 Task: For heading Use Nunito.  font size for heading26,  'Change the font style of data to'Nunito and font size to 18,  Change the alignment of both headline & data to Align right In the sheet   Triumph Sales   book
Action: Mouse moved to (364, 144)
Screenshot: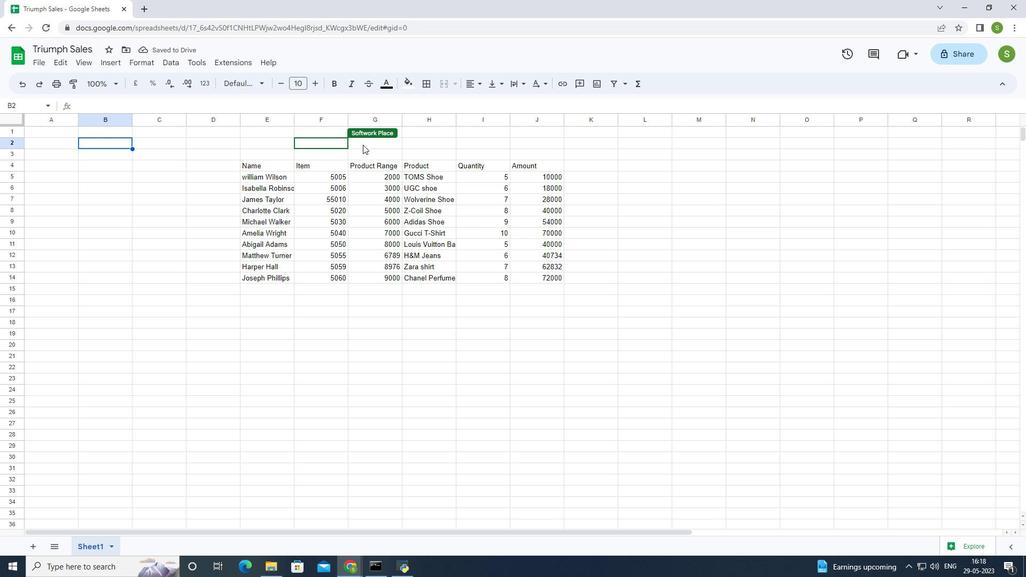 
Action: Mouse pressed left at (364, 144)
Screenshot: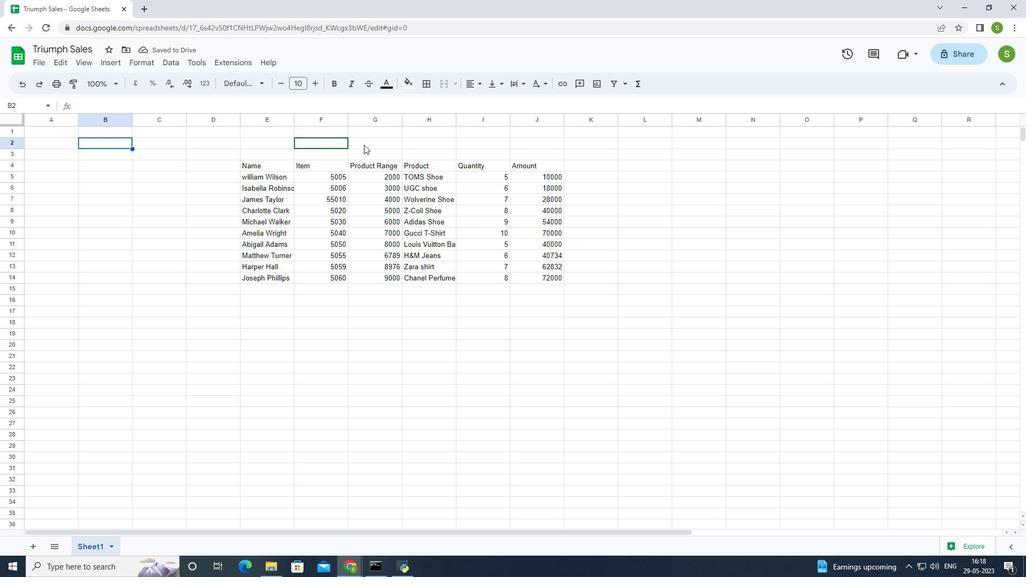 
Action: Mouse moved to (402, 154)
Screenshot: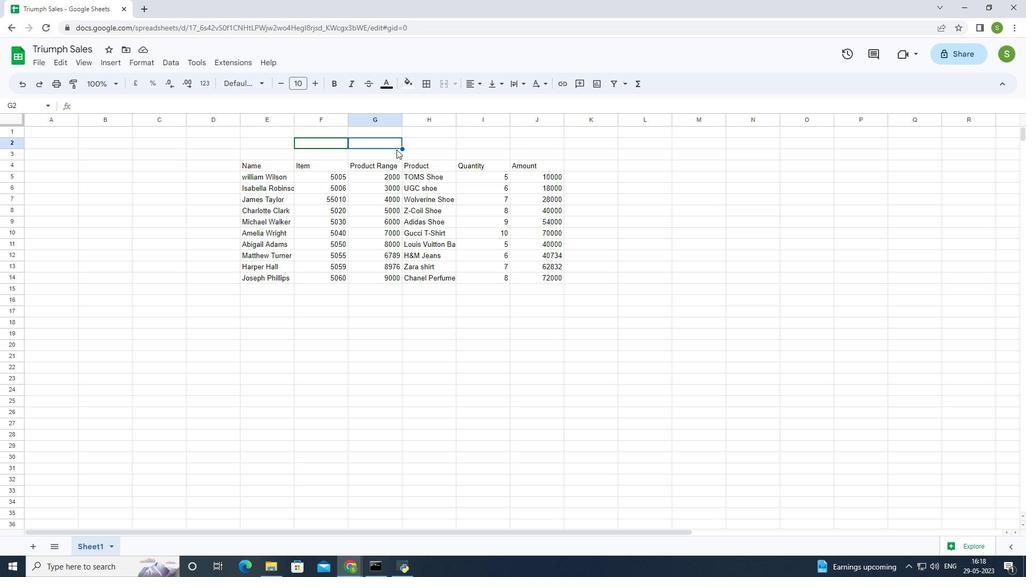 
Action: Key pressed ctrl+V
Screenshot: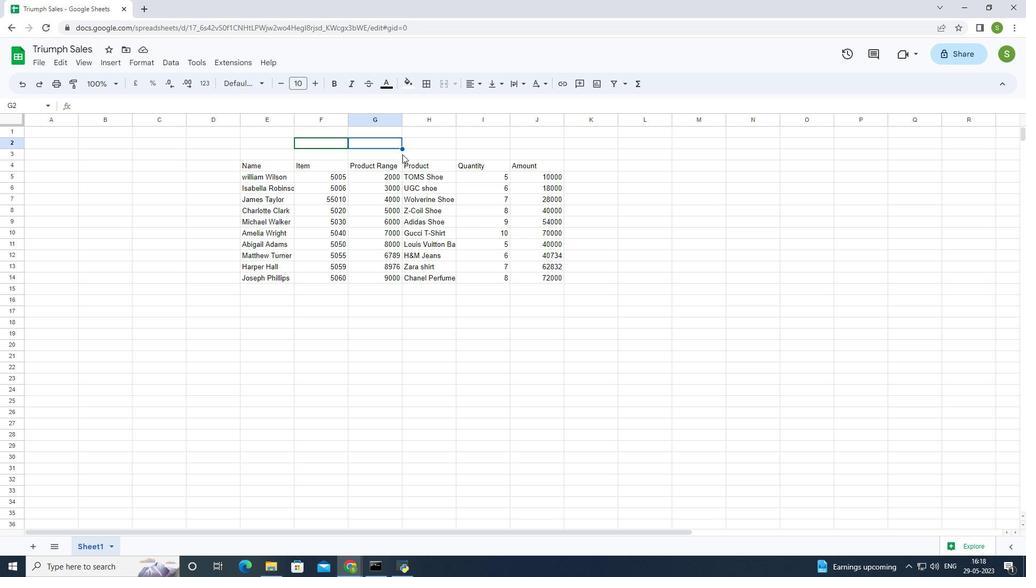 
Action: Mouse moved to (350, 143)
Screenshot: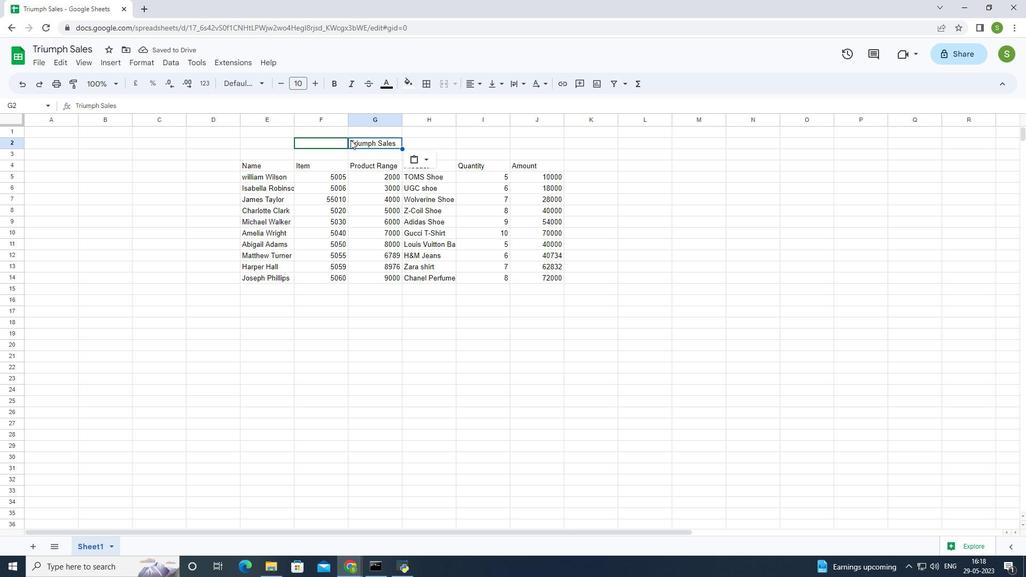 
Action: Mouse pressed left at (350, 143)
Screenshot: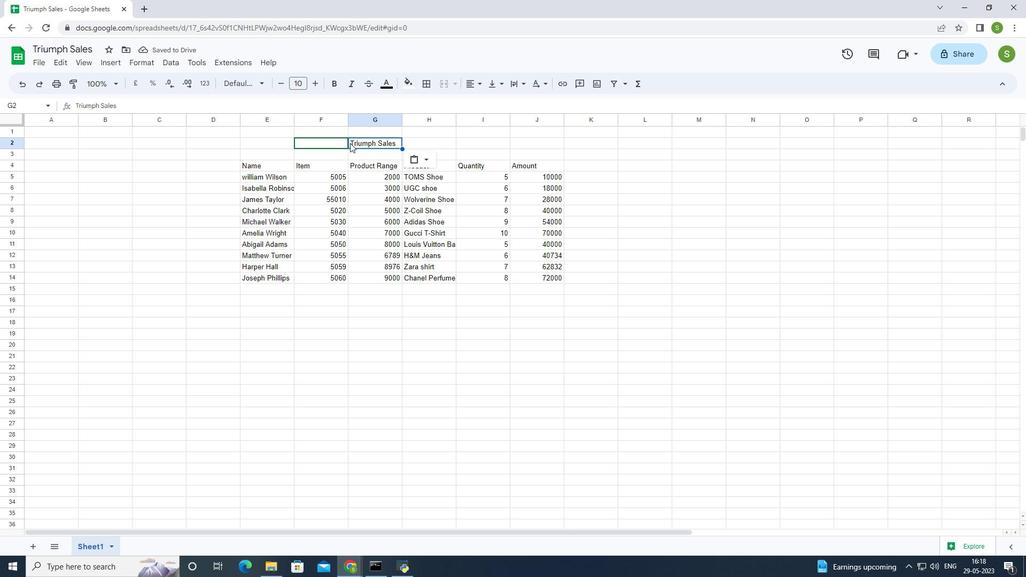 
Action: Mouse moved to (350, 139)
Screenshot: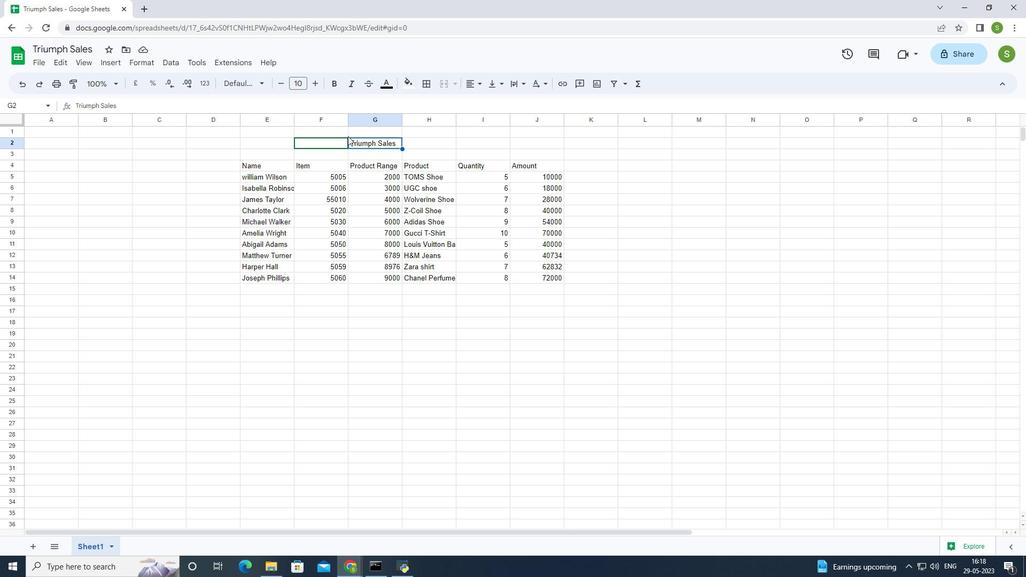 
Action: Mouse pressed left at (350, 139)
Screenshot: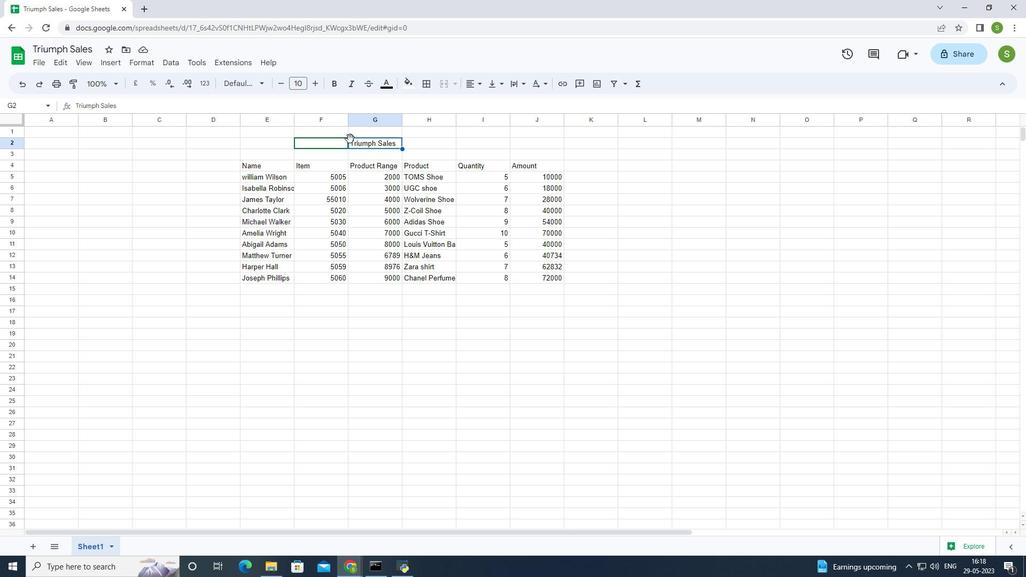 
Action: Mouse moved to (353, 141)
Screenshot: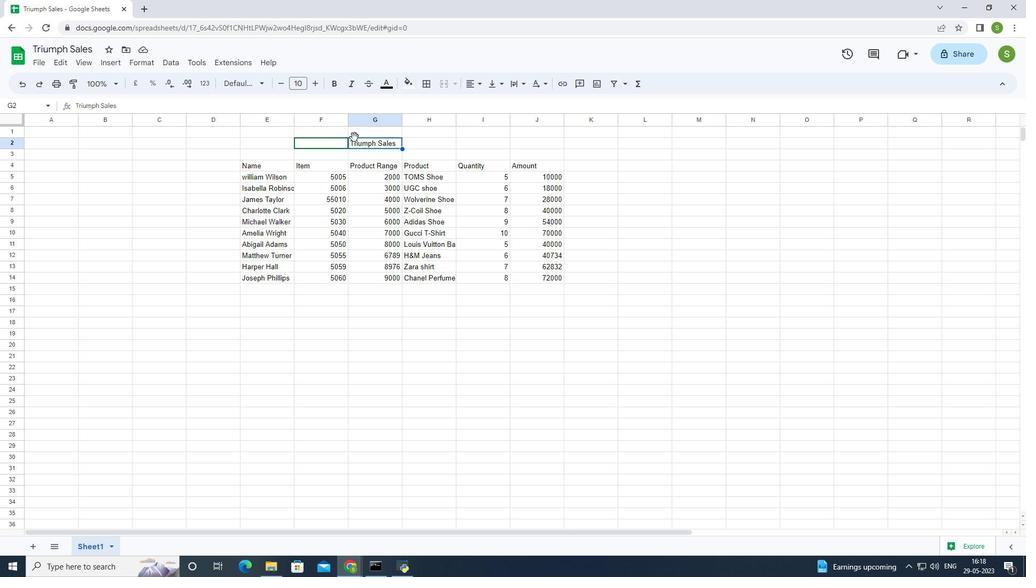 
Action: Mouse pressed left at (353, 141)
Screenshot: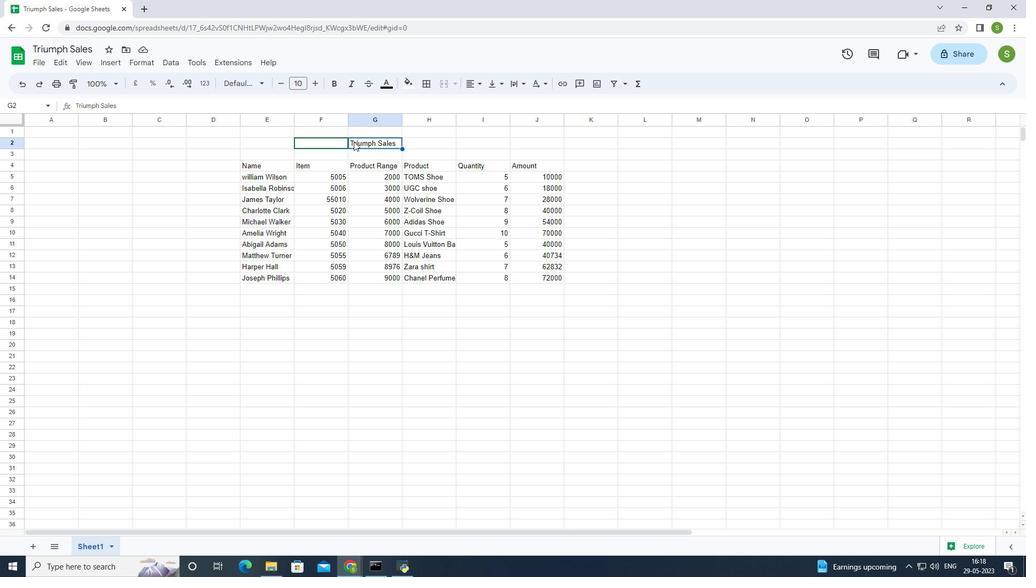 
Action: Mouse moved to (311, 84)
Screenshot: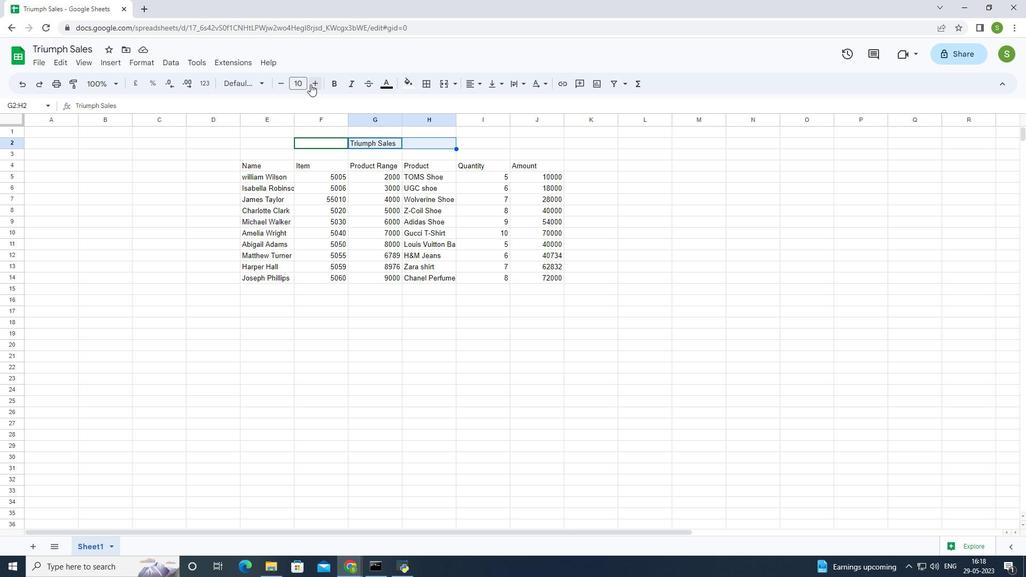 
Action: Mouse pressed left at (311, 84)
Screenshot: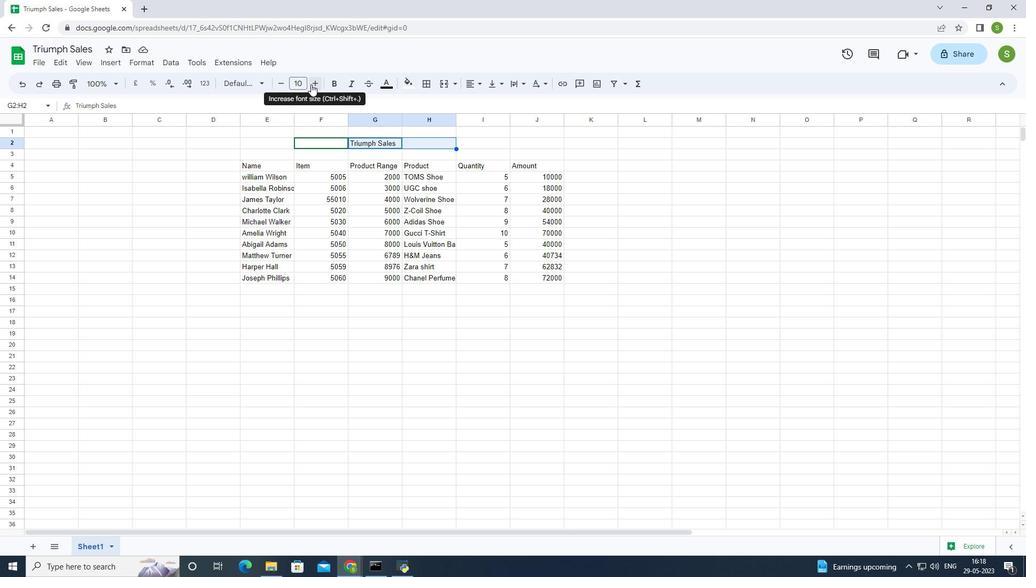 
Action: Mouse pressed left at (311, 84)
Screenshot: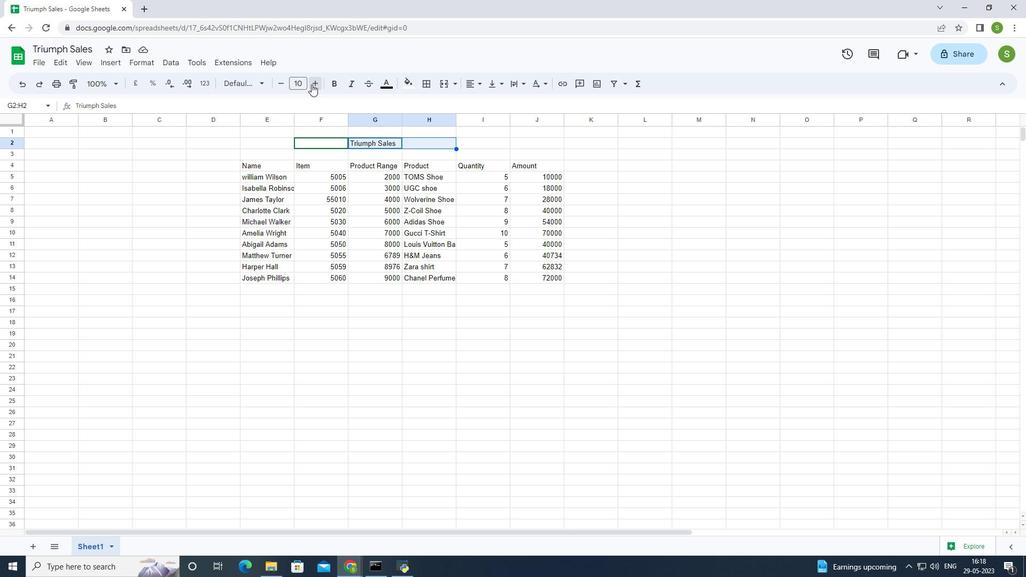 
Action: Mouse pressed left at (311, 84)
Screenshot: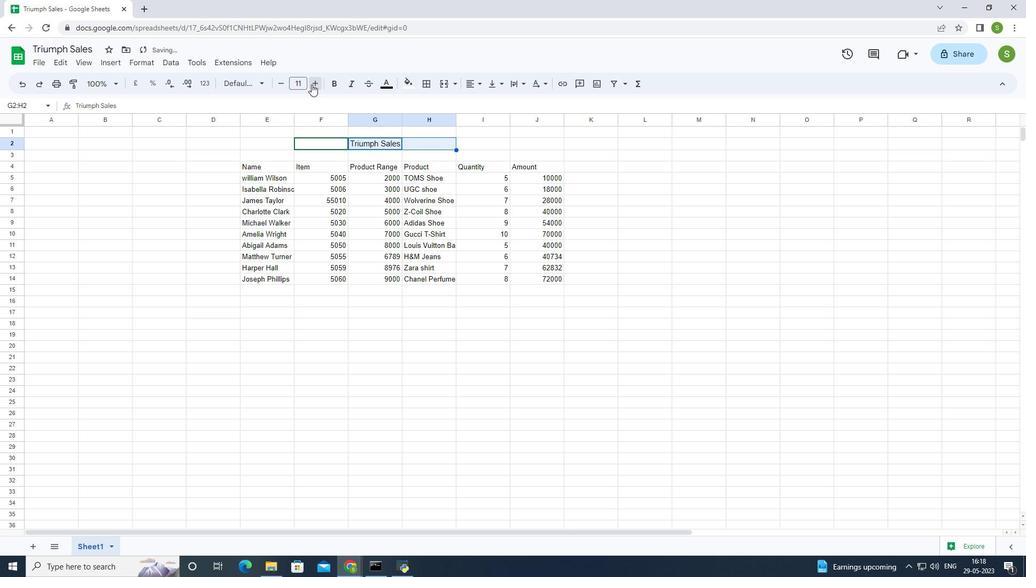 
Action: Mouse pressed left at (311, 84)
Screenshot: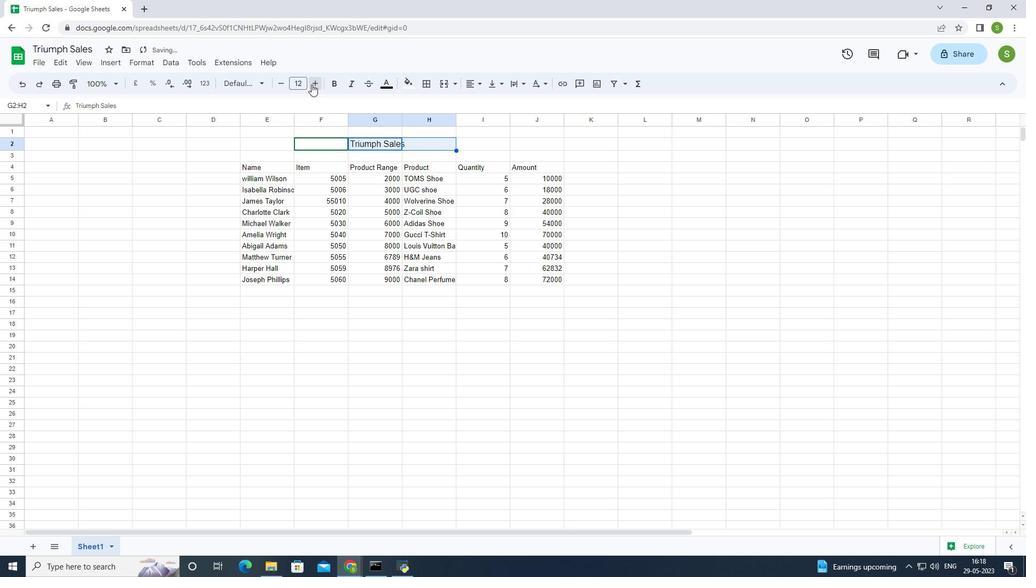 
Action: Mouse pressed left at (311, 84)
Screenshot: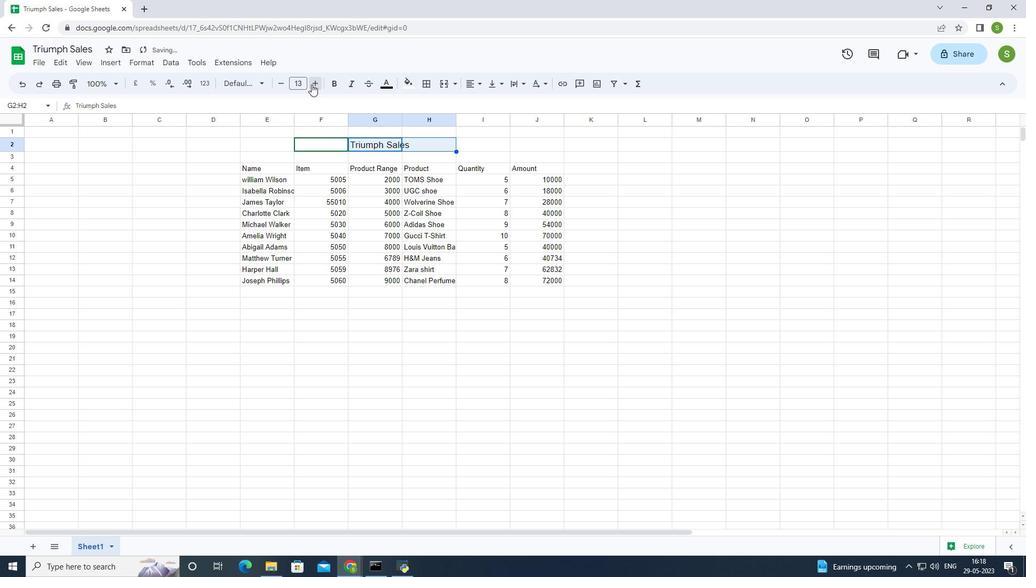 
Action: Mouse pressed left at (311, 84)
Screenshot: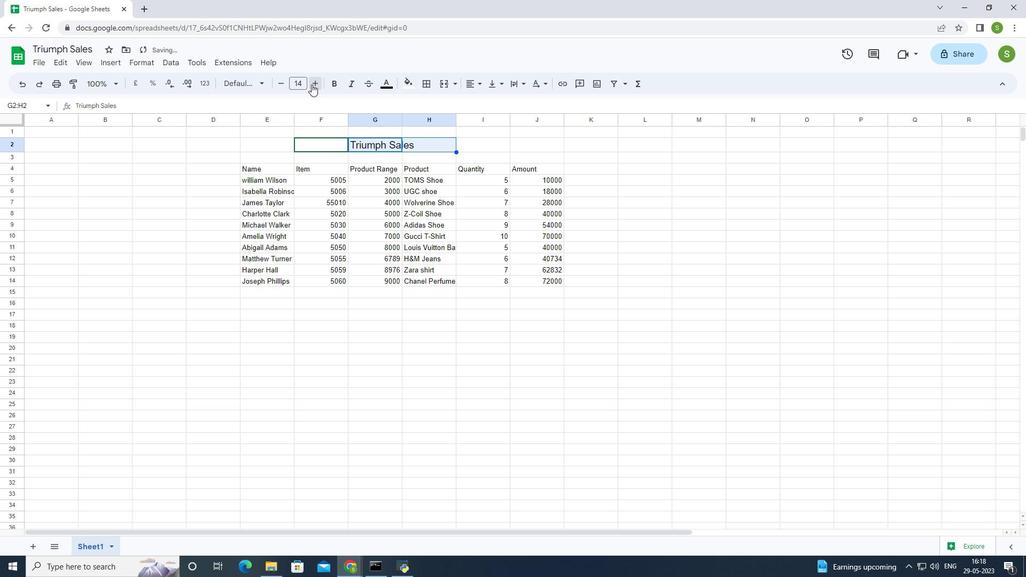 
Action: Mouse pressed left at (311, 84)
Screenshot: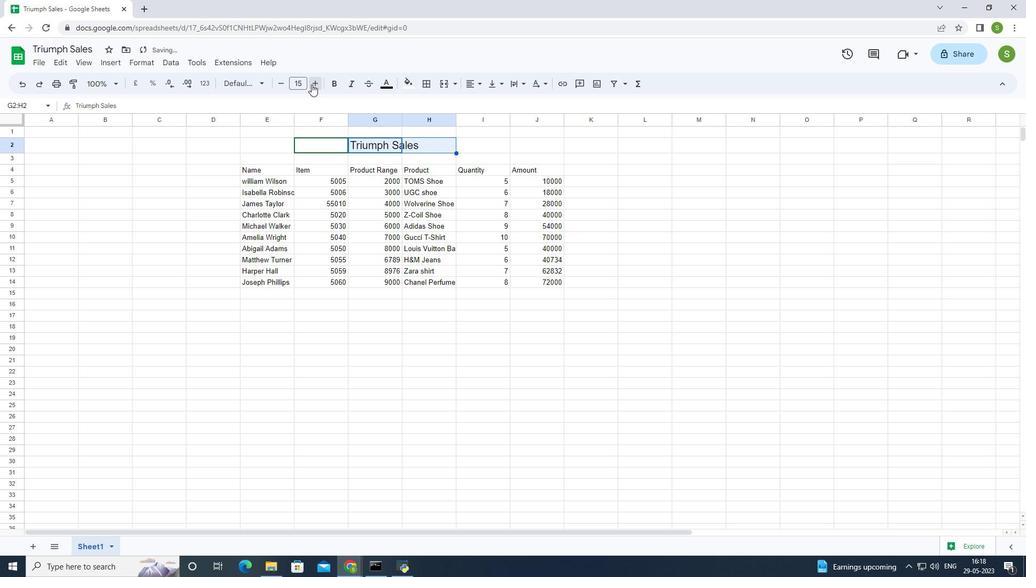 
Action: Mouse pressed left at (311, 84)
Screenshot: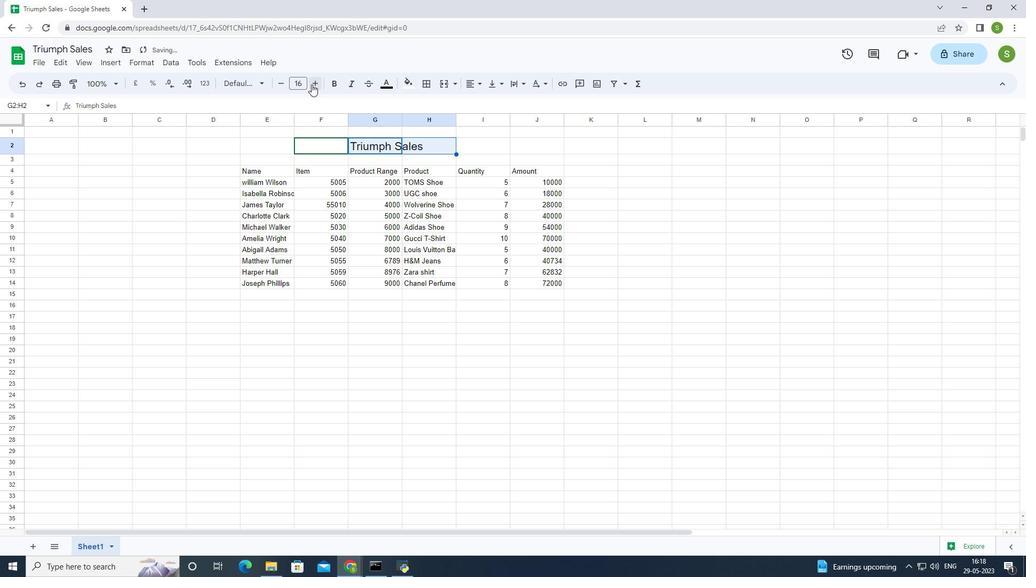
Action: Mouse pressed left at (311, 84)
Screenshot: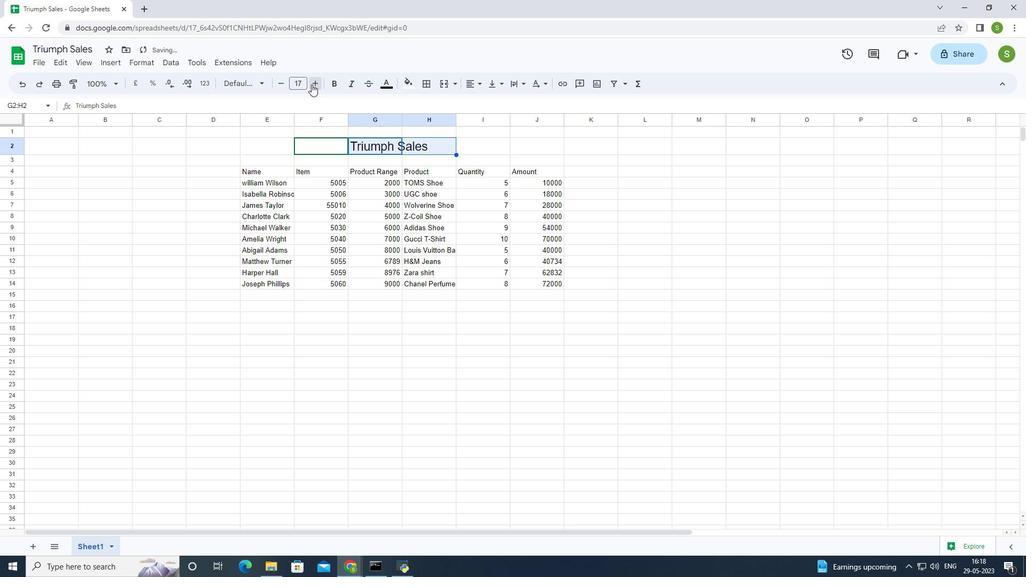 
Action: Mouse pressed left at (311, 84)
Screenshot: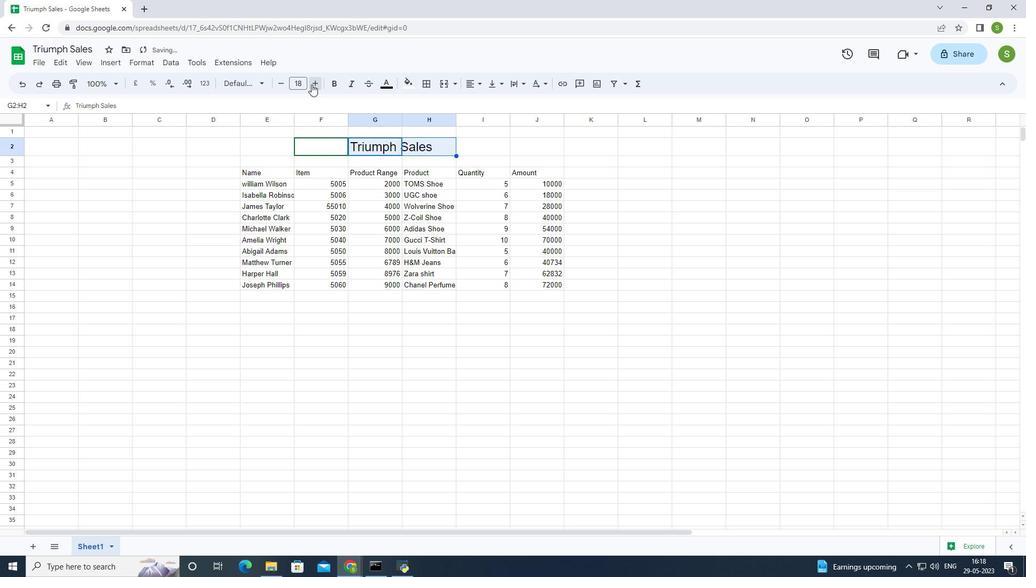 
Action: Mouse pressed left at (311, 84)
Screenshot: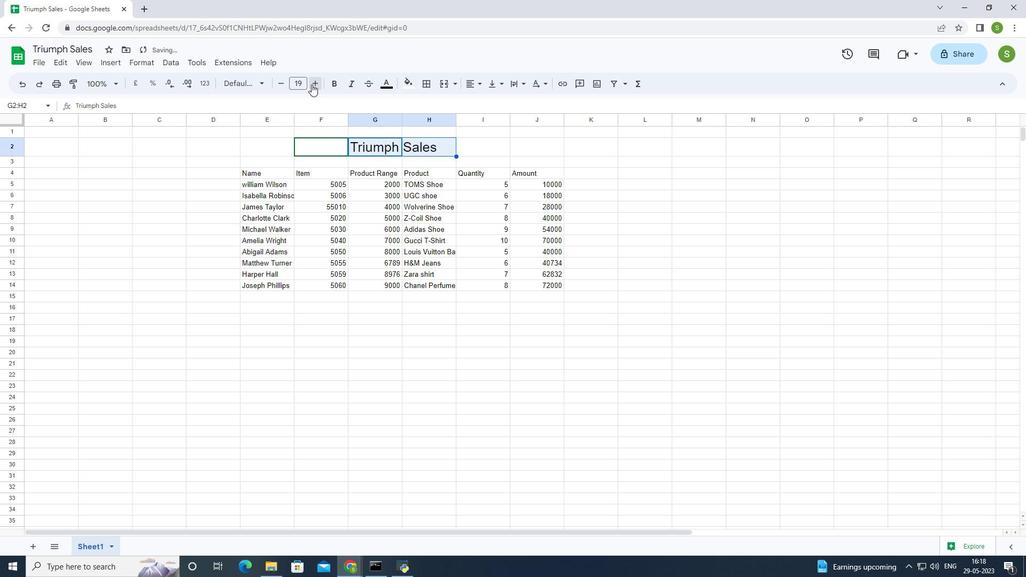
Action: Mouse pressed left at (311, 84)
Screenshot: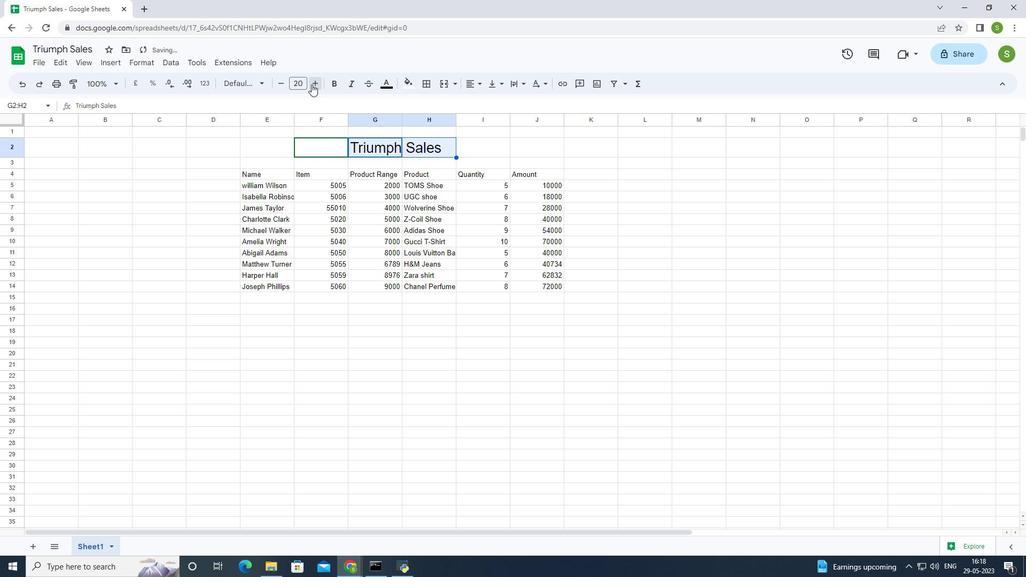 
Action: Mouse pressed left at (311, 84)
Screenshot: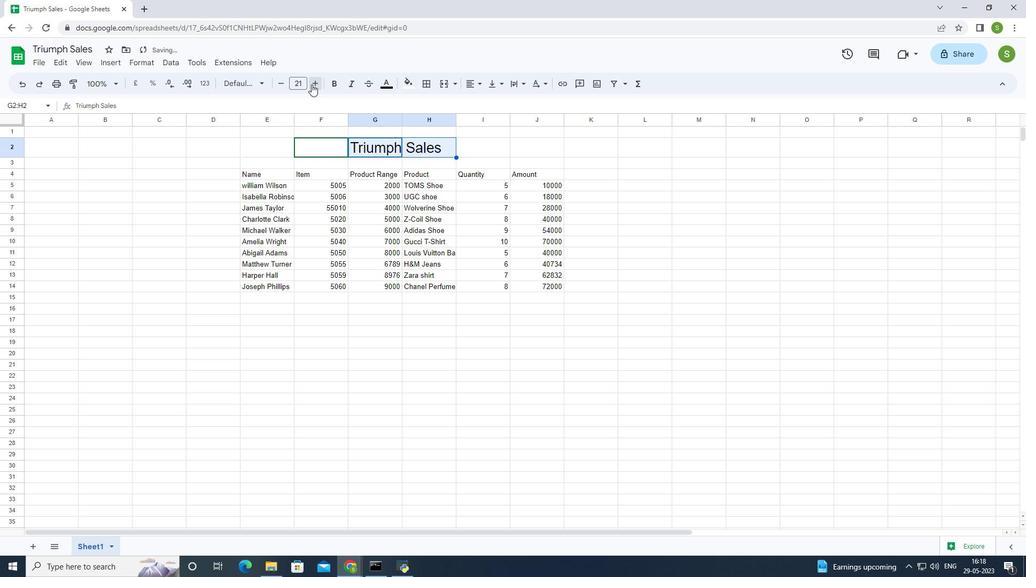
Action: Mouse pressed left at (311, 84)
Screenshot: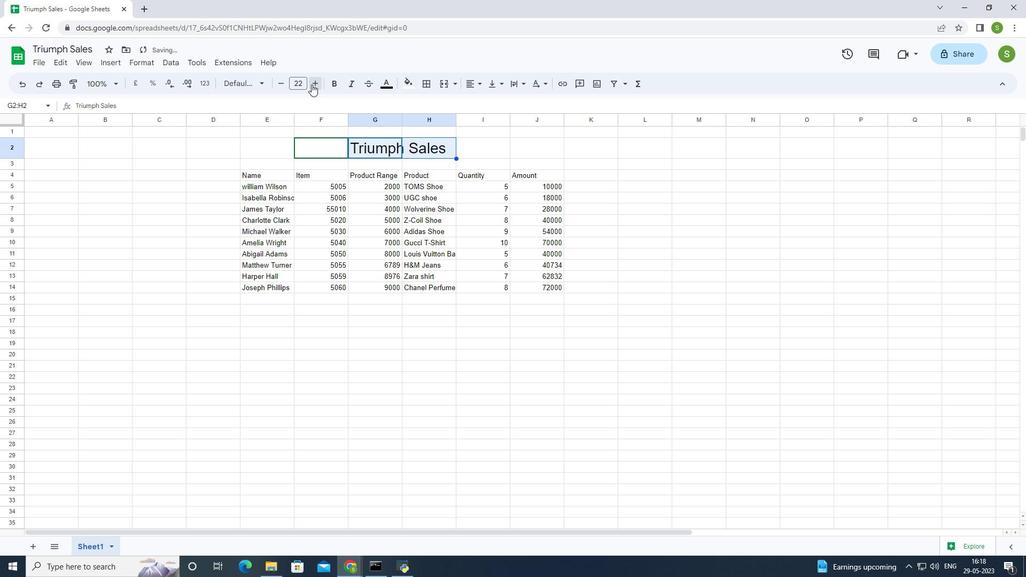 
Action: Mouse pressed left at (311, 84)
Screenshot: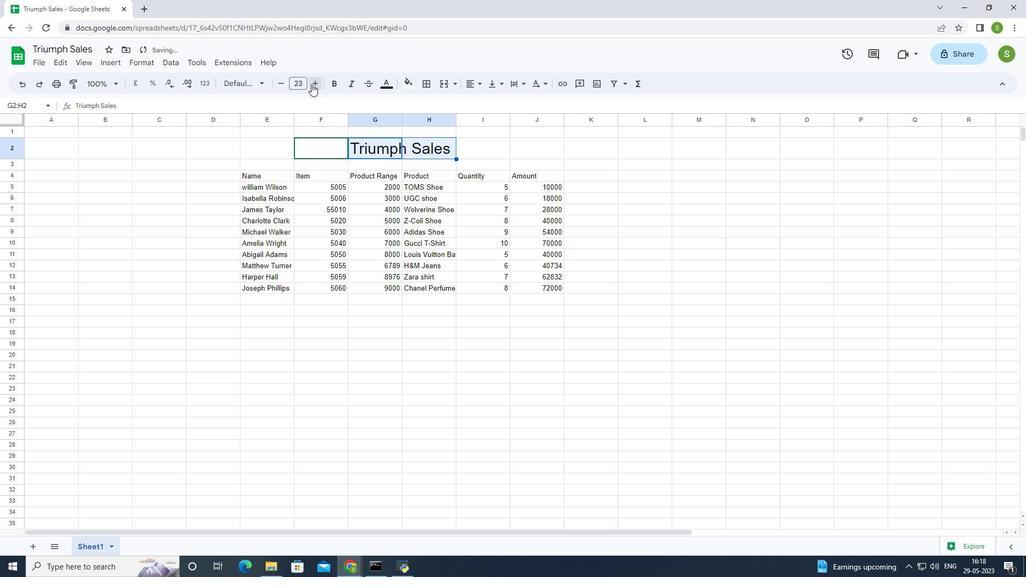 
Action: Mouse pressed left at (311, 84)
Screenshot: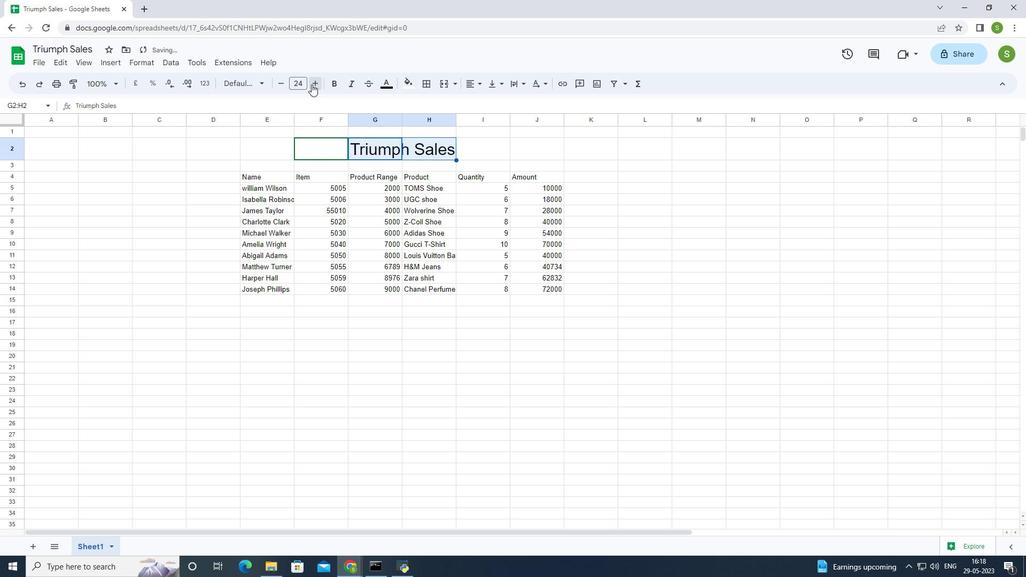 
Action: Mouse pressed left at (311, 84)
Screenshot: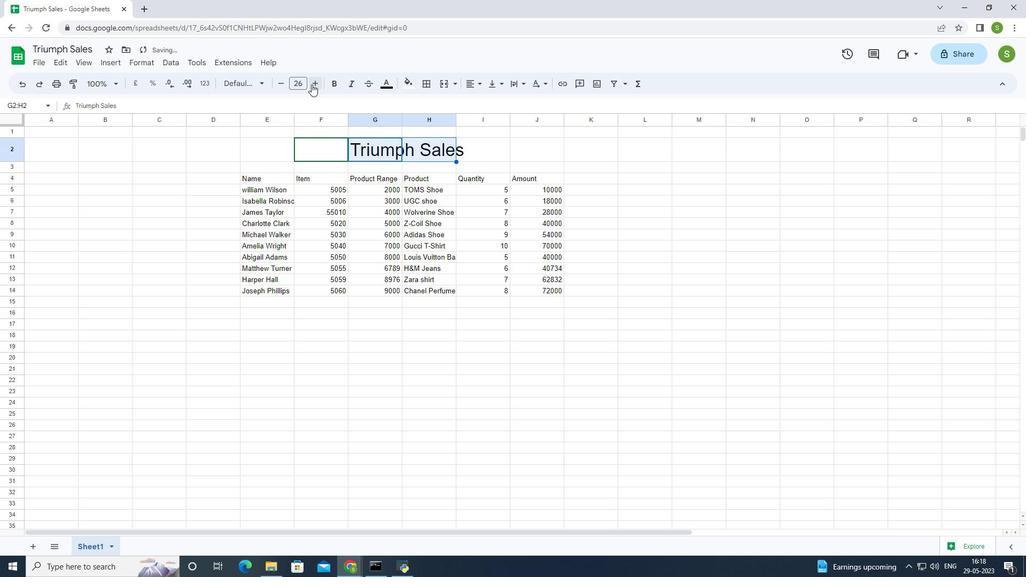
Action: Mouse moved to (283, 83)
Screenshot: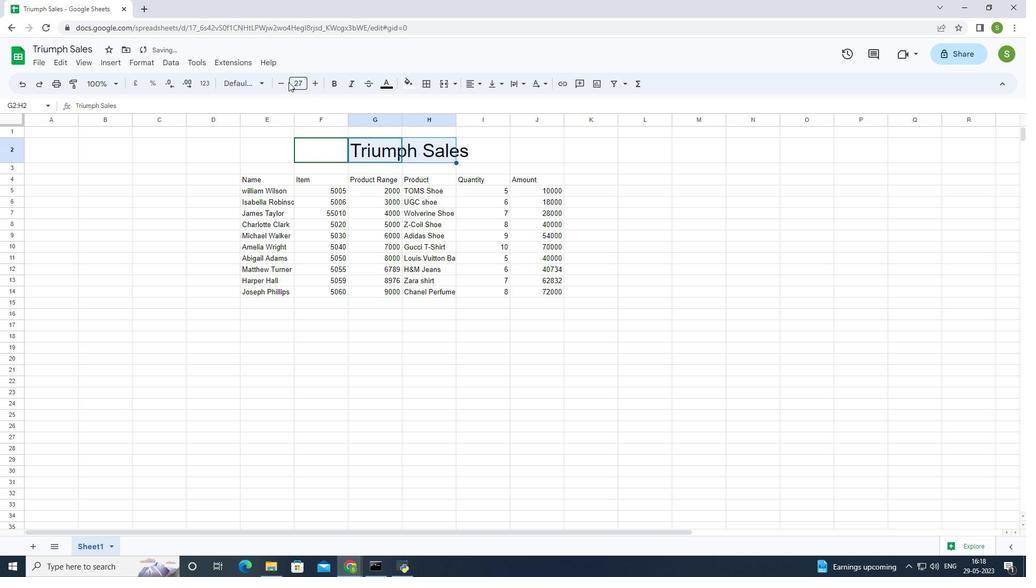 
Action: Mouse pressed left at (283, 83)
Screenshot: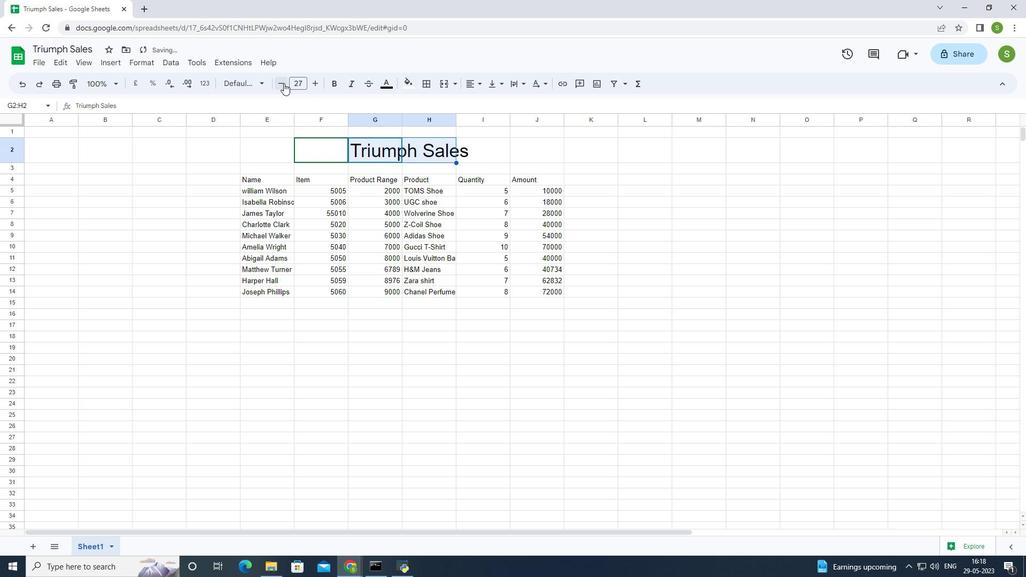 
Action: Mouse moved to (245, 82)
Screenshot: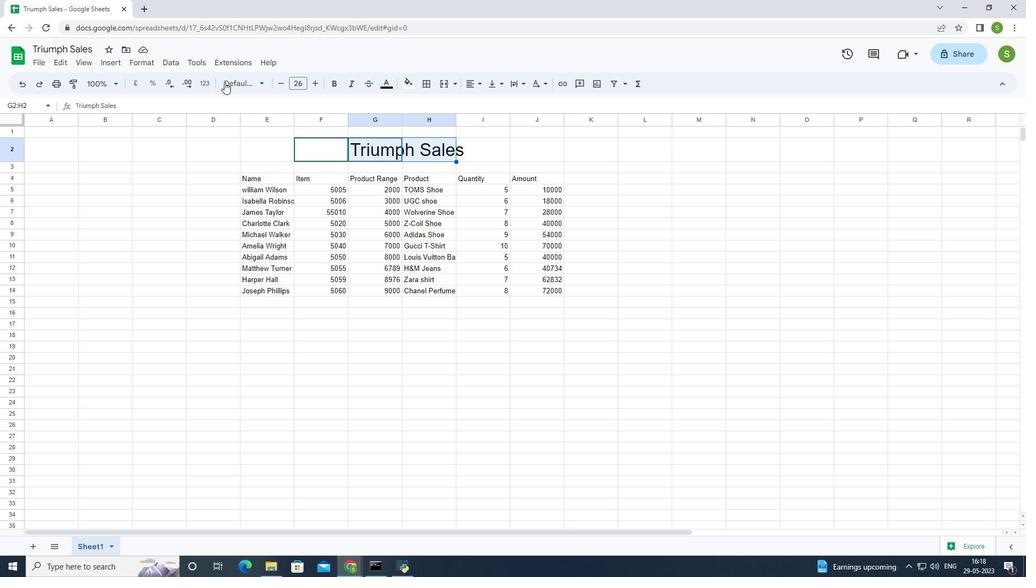 
Action: Mouse pressed left at (245, 82)
Screenshot: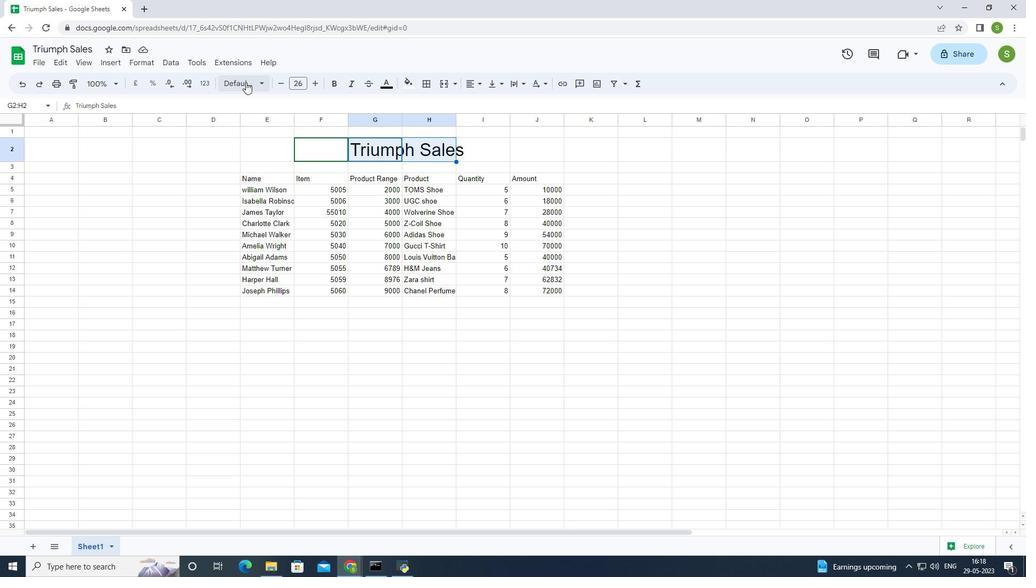 
Action: Mouse moved to (266, 147)
Screenshot: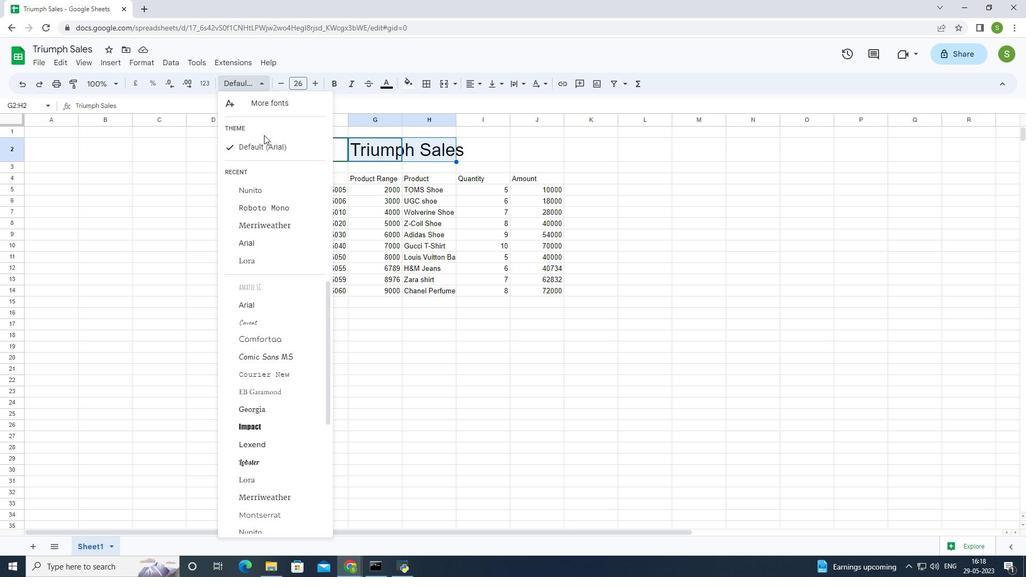 
Action: Mouse pressed left at (266, 147)
Screenshot: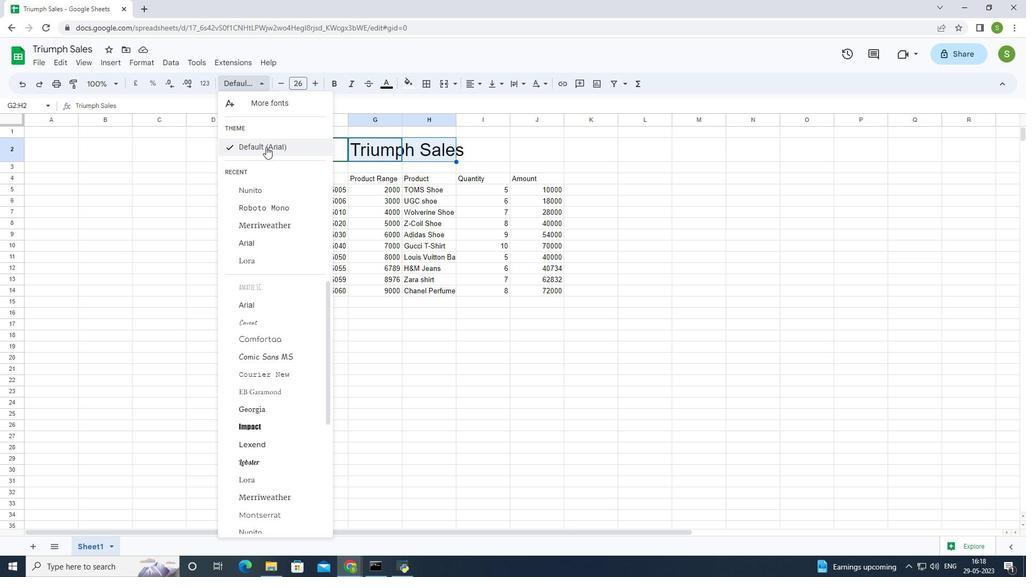 
Action: Mouse moved to (240, 82)
Screenshot: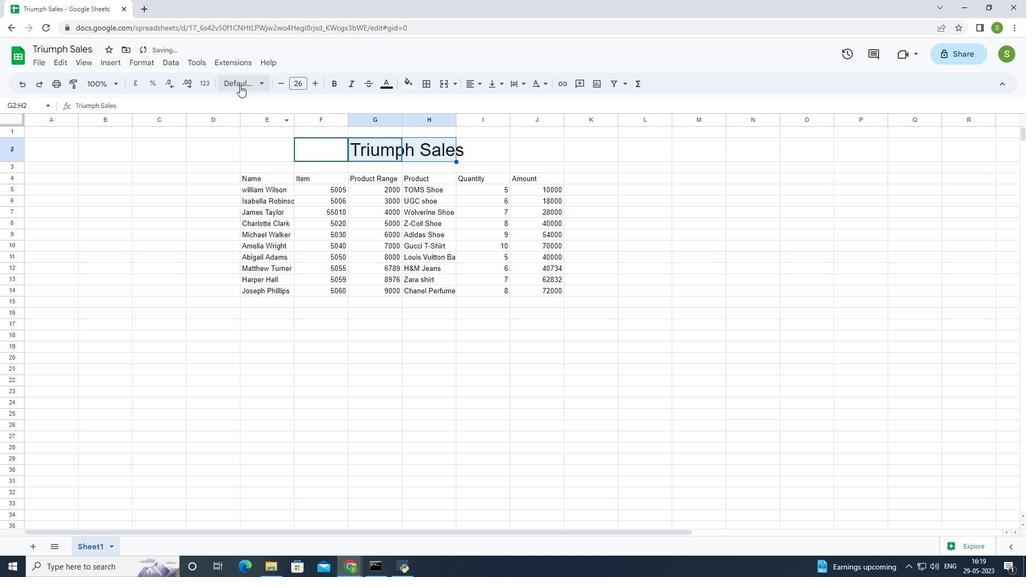 
Action: Mouse pressed left at (240, 82)
Screenshot: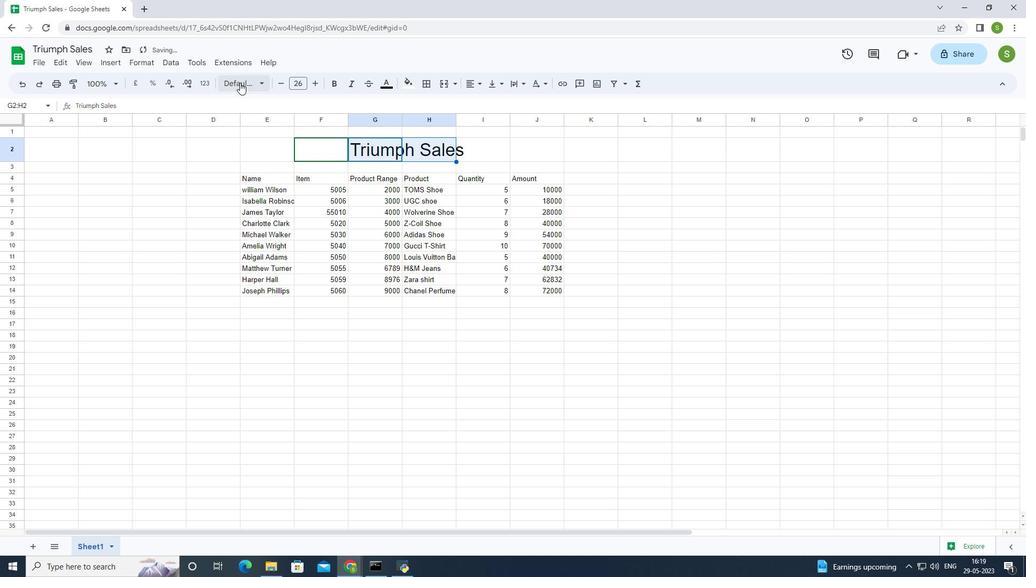 
Action: Mouse moved to (259, 102)
Screenshot: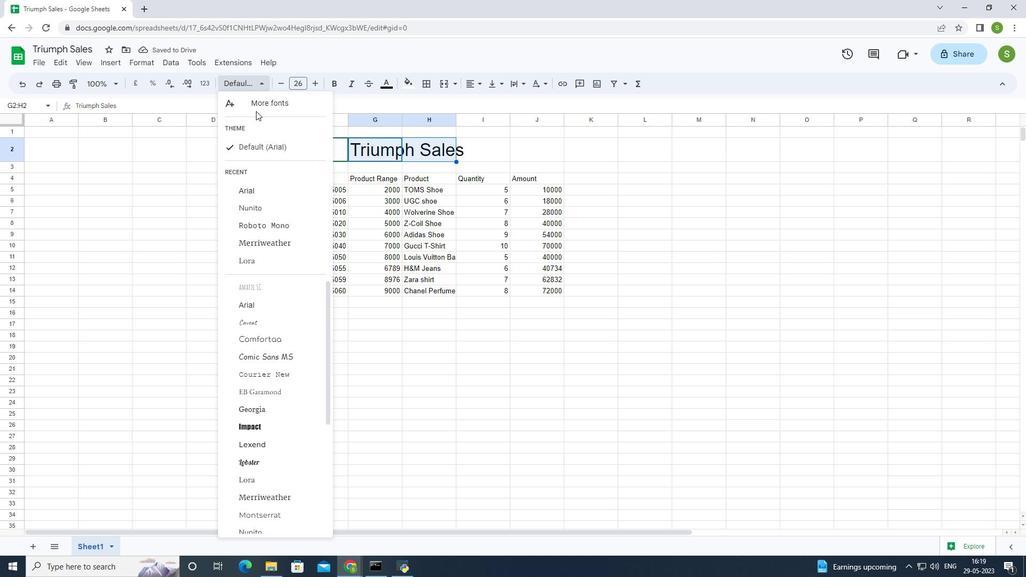 
Action: Mouse pressed left at (259, 102)
Screenshot: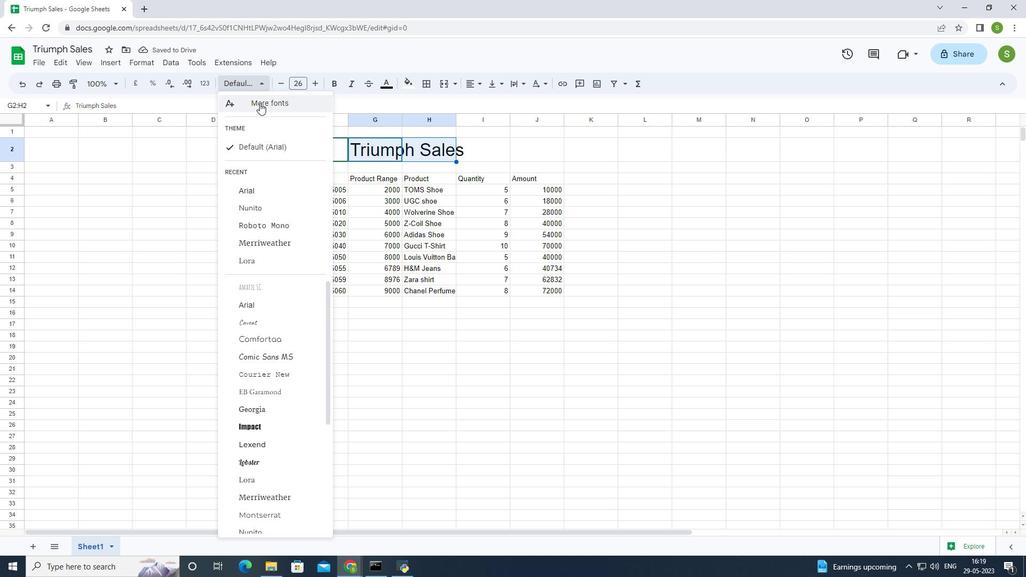 
Action: Mouse moved to (362, 211)
Screenshot: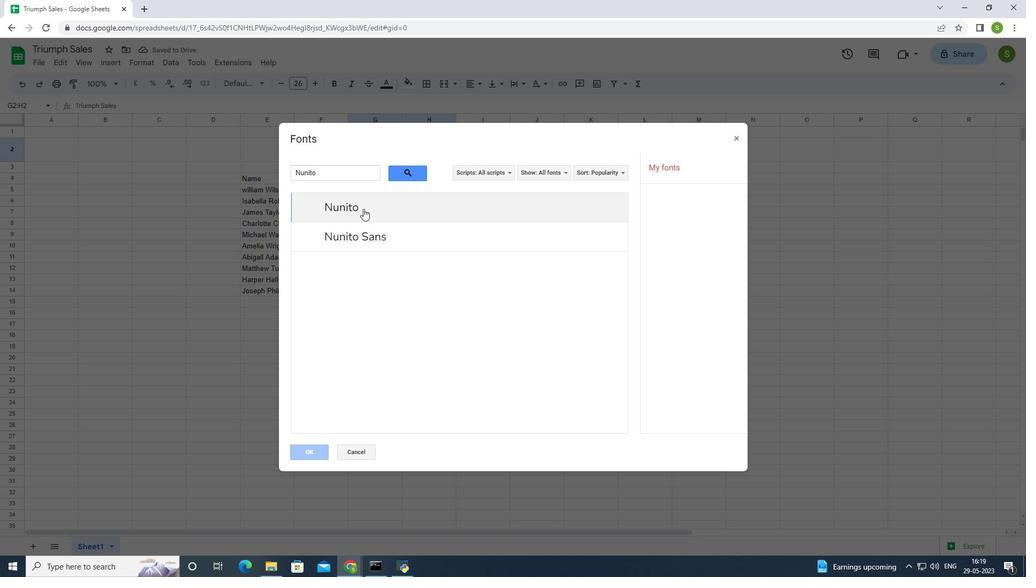 
Action: Mouse pressed left at (362, 211)
Screenshot: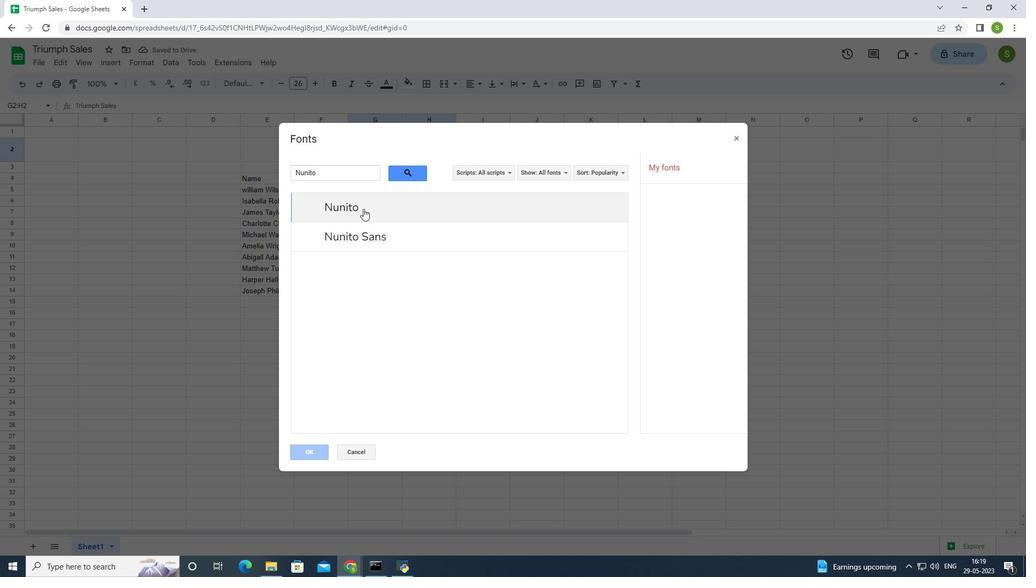 
Action: Mouse moved to (305, 452)
Screenshot: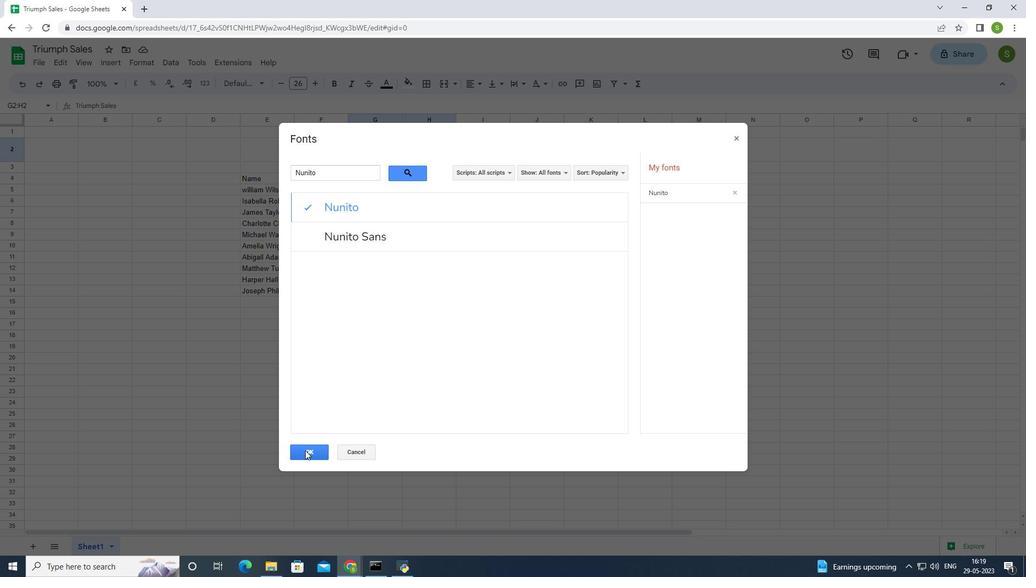 
Action: Mouse pressed left at (305, 452)
Screenshot: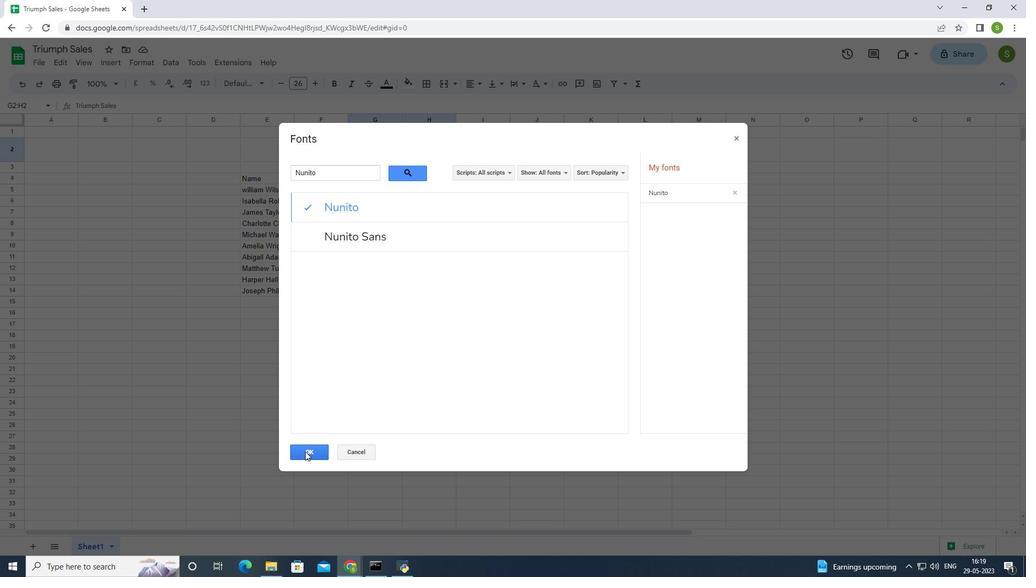 
Action: Mouse moved to (245, 174)
Screenshot: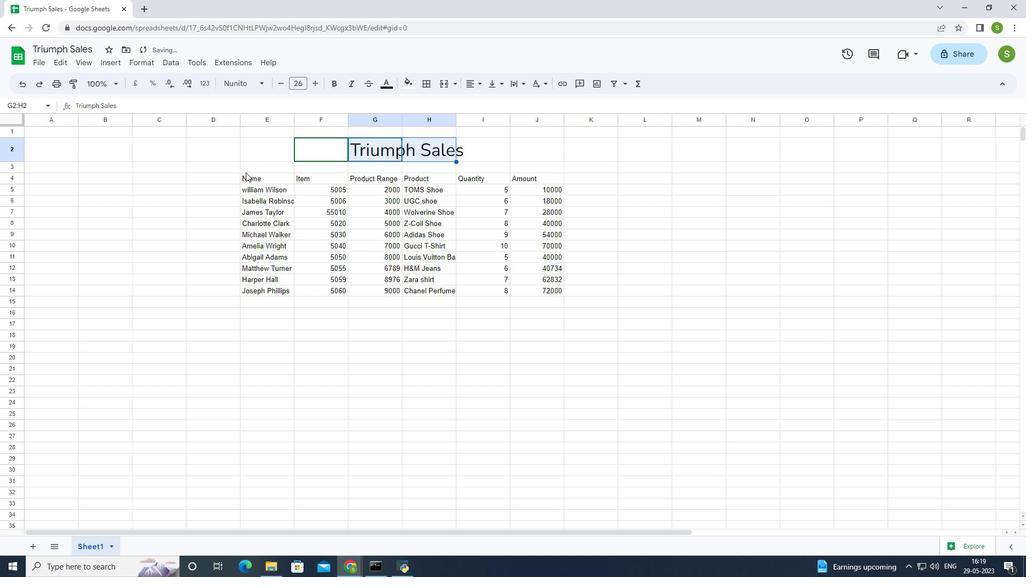 
Action: Mouse pressed left at (245, 174)
Screenshot: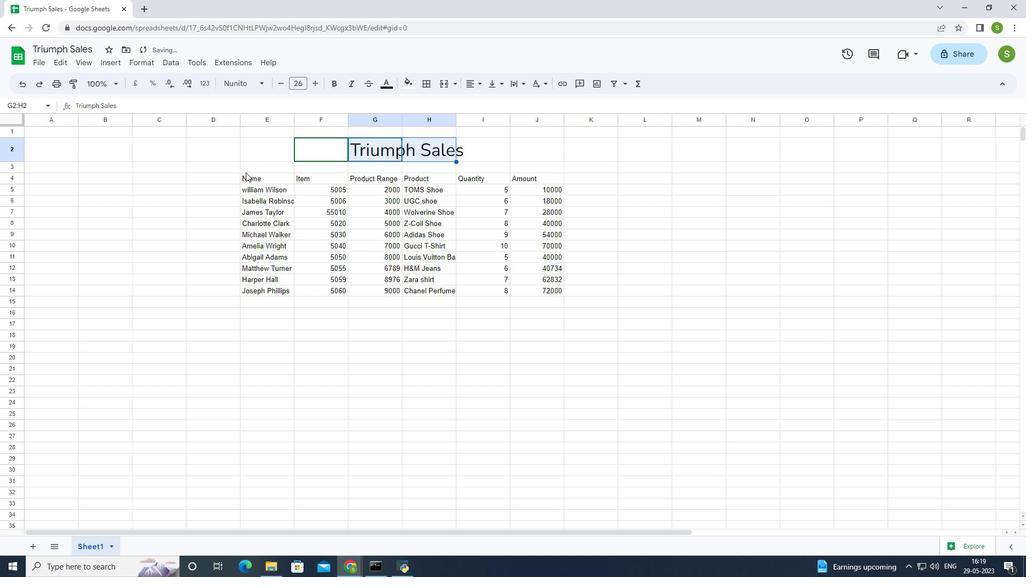 
Action: Mouse moved to (233, 85)
Screenshot: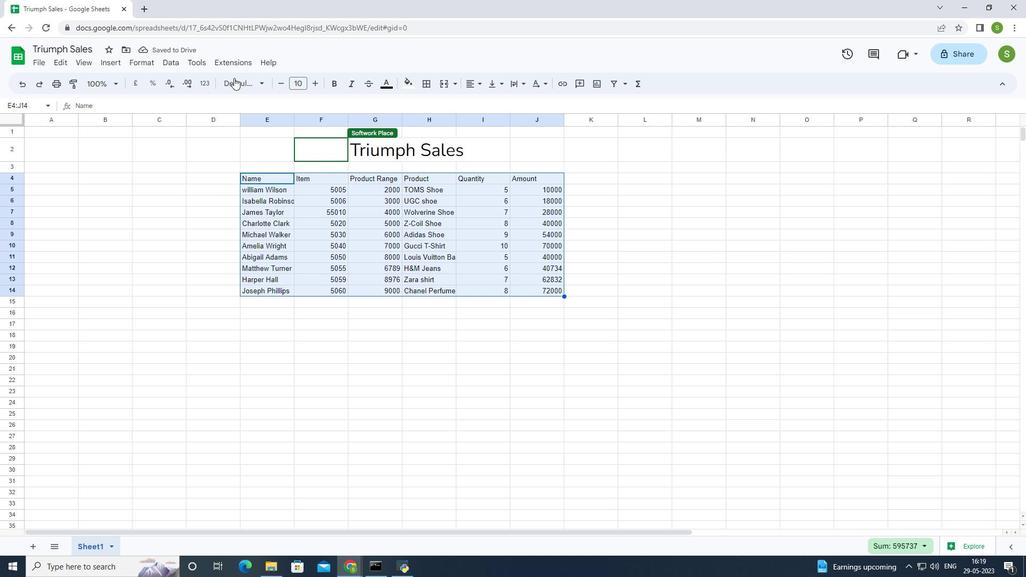 
Action: Mouse pressed left at (233, 85)
Screenshot: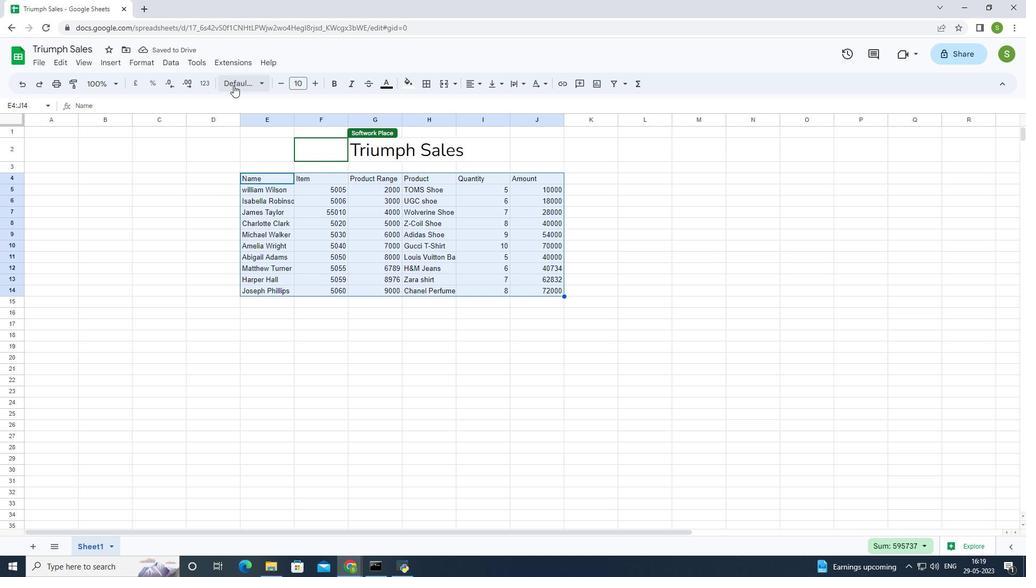 
Action: Mouse moved to (272, 101)
Screenshot: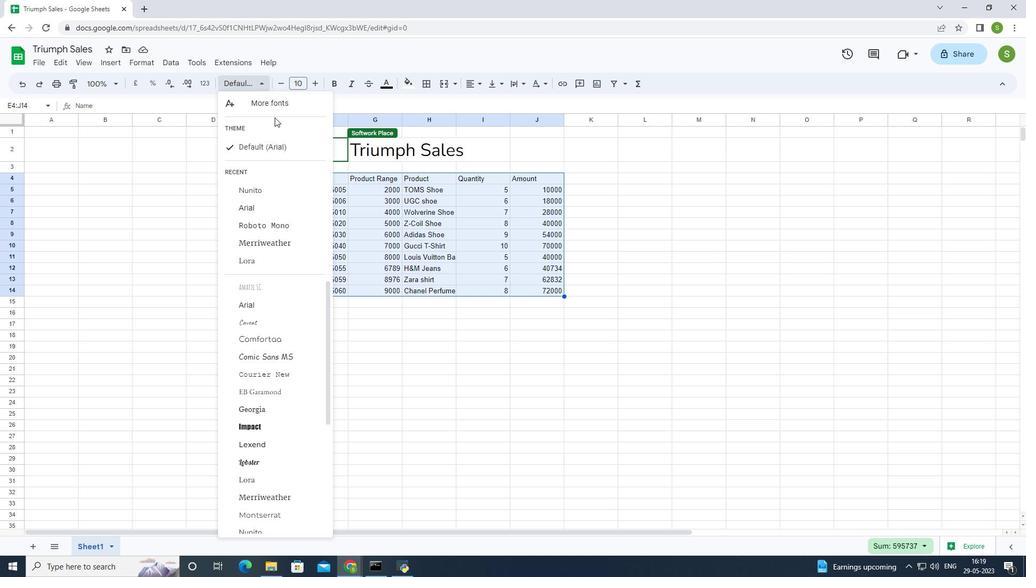 
Action: Mouse pressed left at (272, 101)
Screenshot: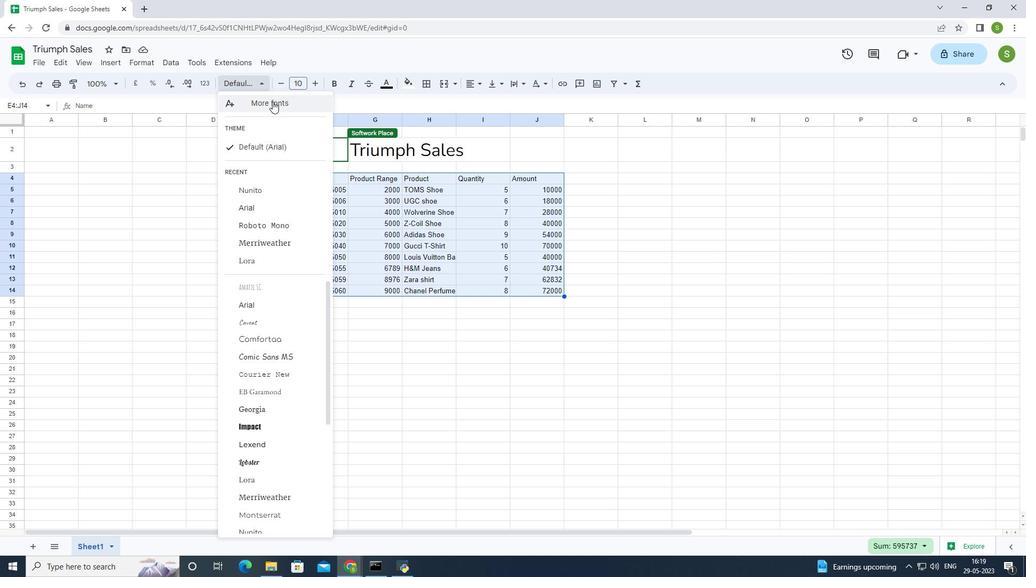 
Action: Mouse moved to (340, 171)
Screenshot: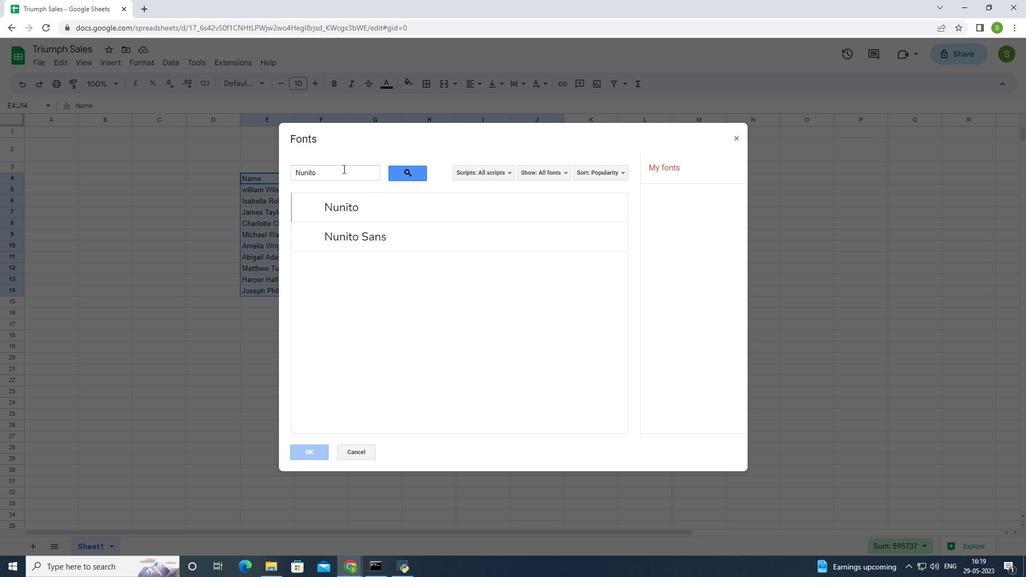 
Action: Mouse pressed left at (340, 171)
Screenshot: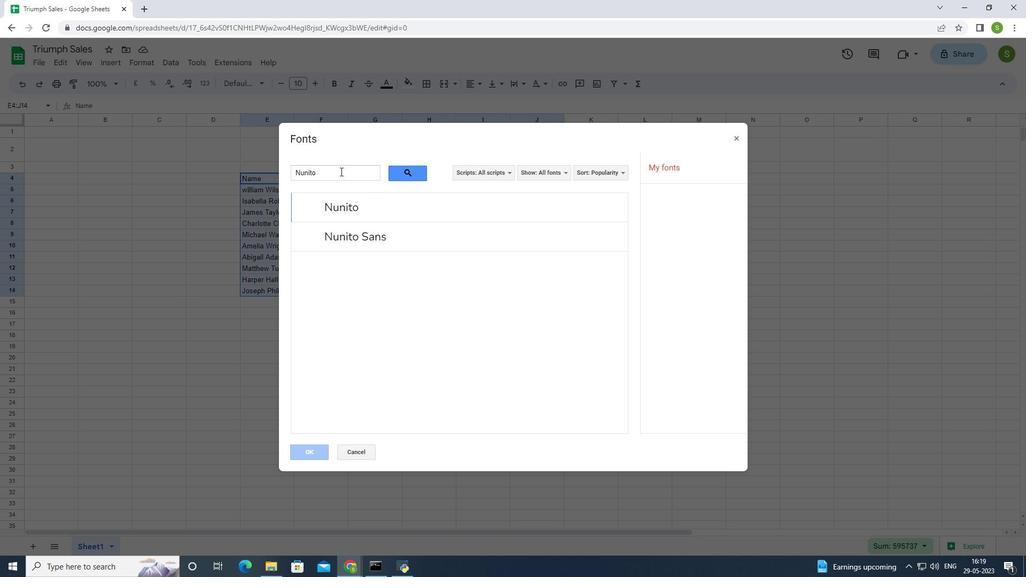 
Action: Mouse moved to (309, 456)
Screenshot: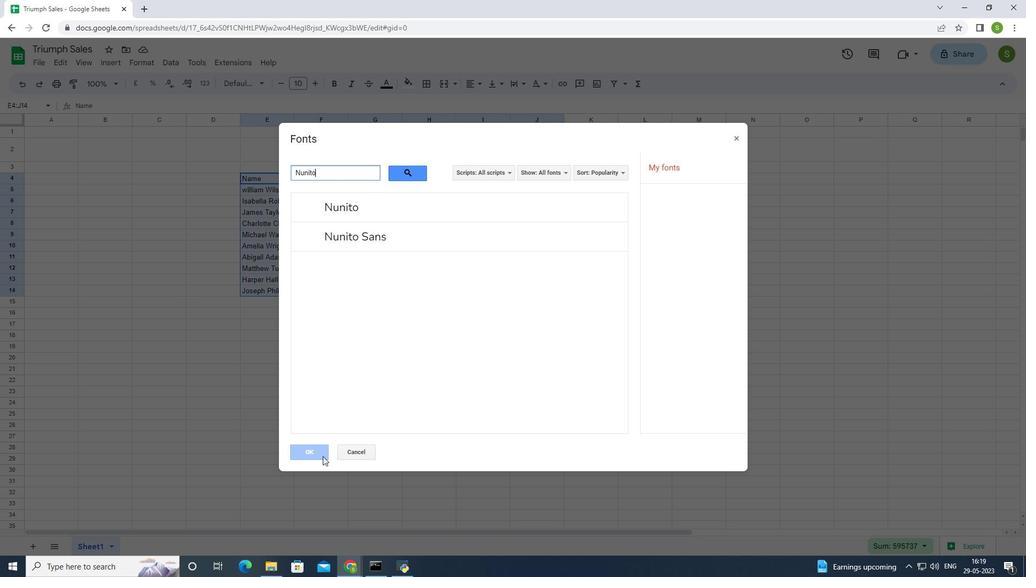 
Action: Mouse pressed left at (309, 456)
Screenshot: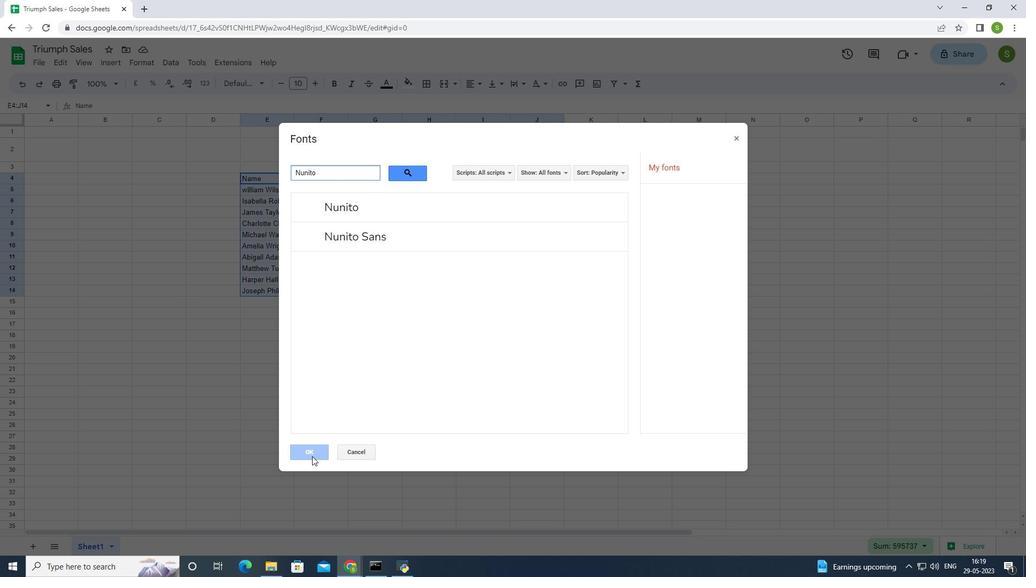
Action: Mouse moved to (384, 209)
Screenshot: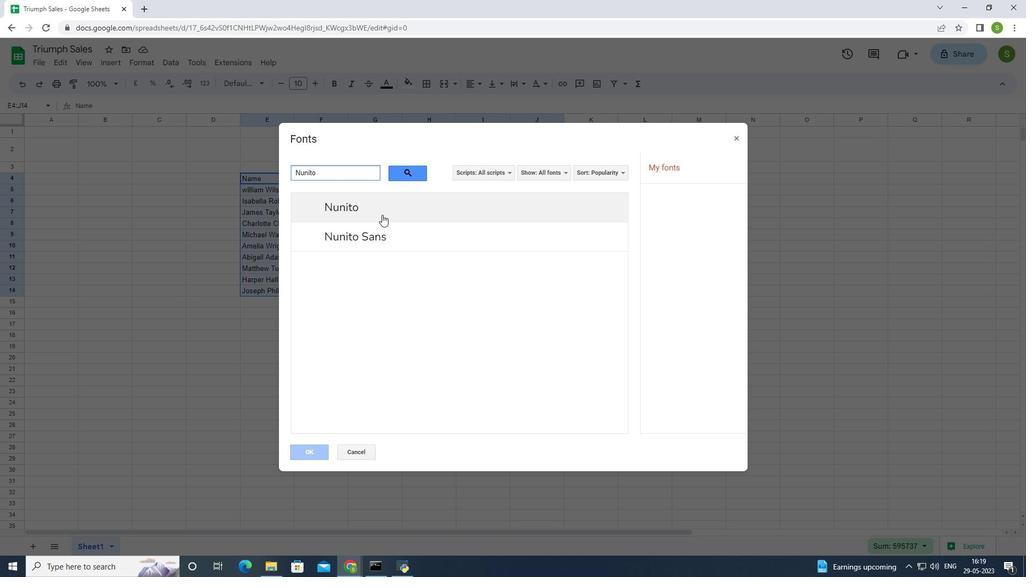 
Action: Mouse pressed left at (384, 209)
Screenshot: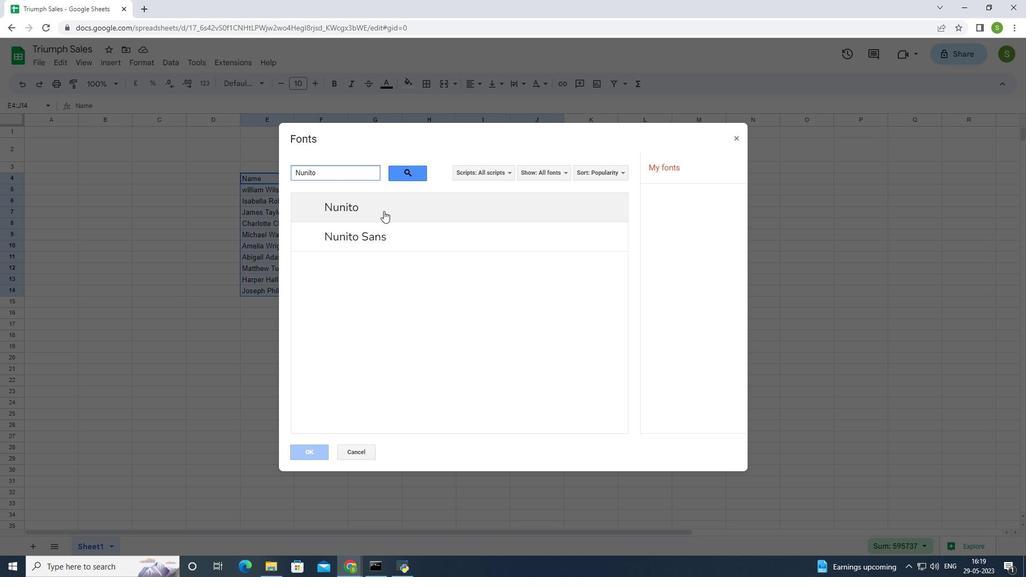 
Action: Mouse moved to (316, 455)
Screenshot: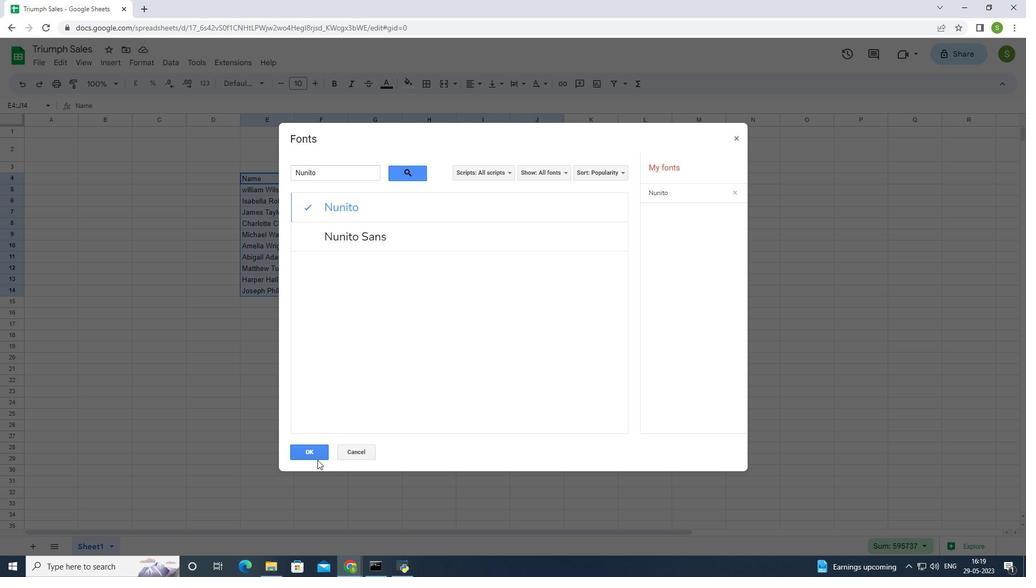
Action: Mouse pressed left at (316, 455)
Screenshot: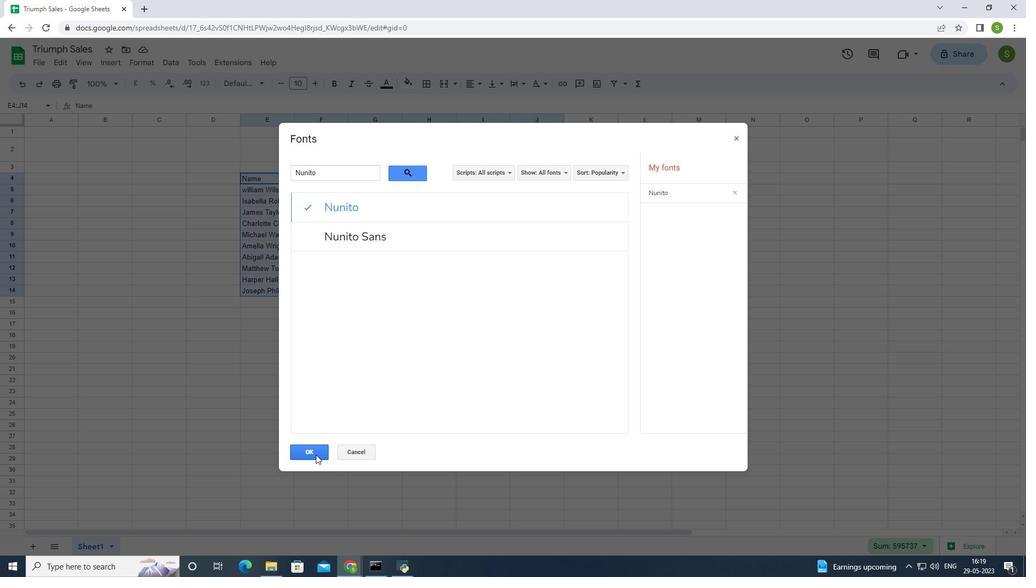
Action: Mouse moved to (313, 81)
Screenshot: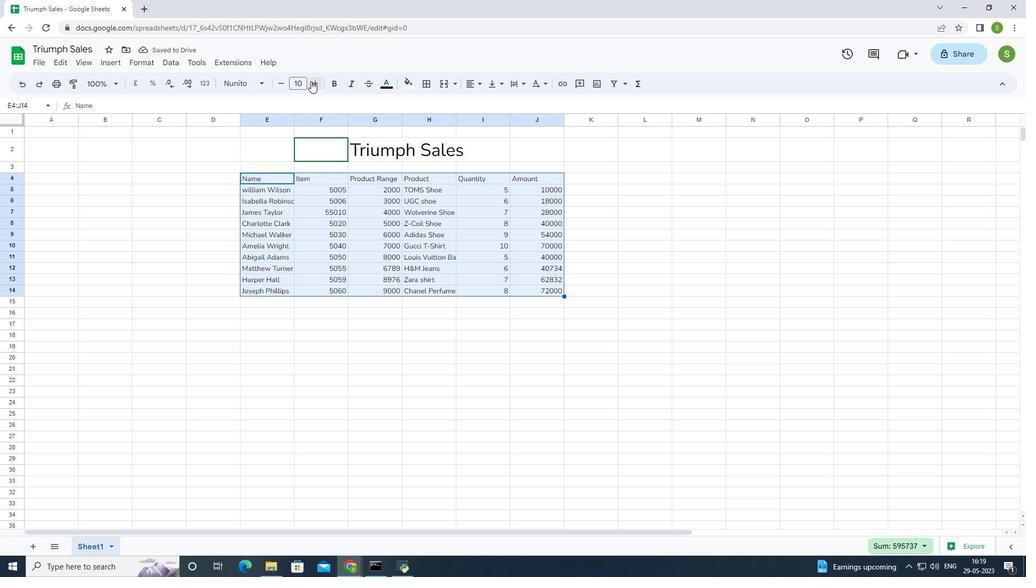 
Action: Mouse pressed left at (313, 81)
Screenshot: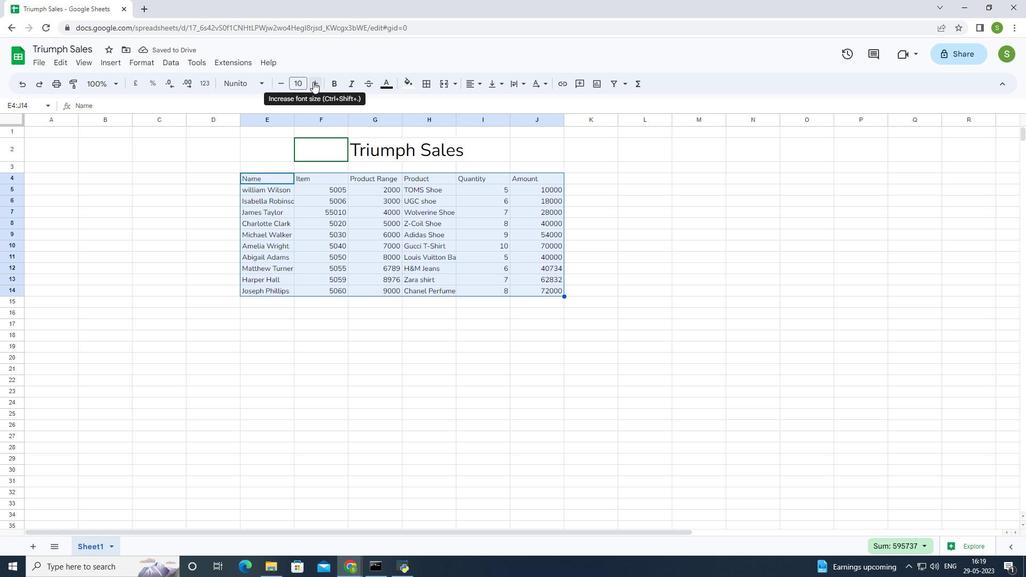 
Action: Mouse pressed left at (313, 81)
Screenshot: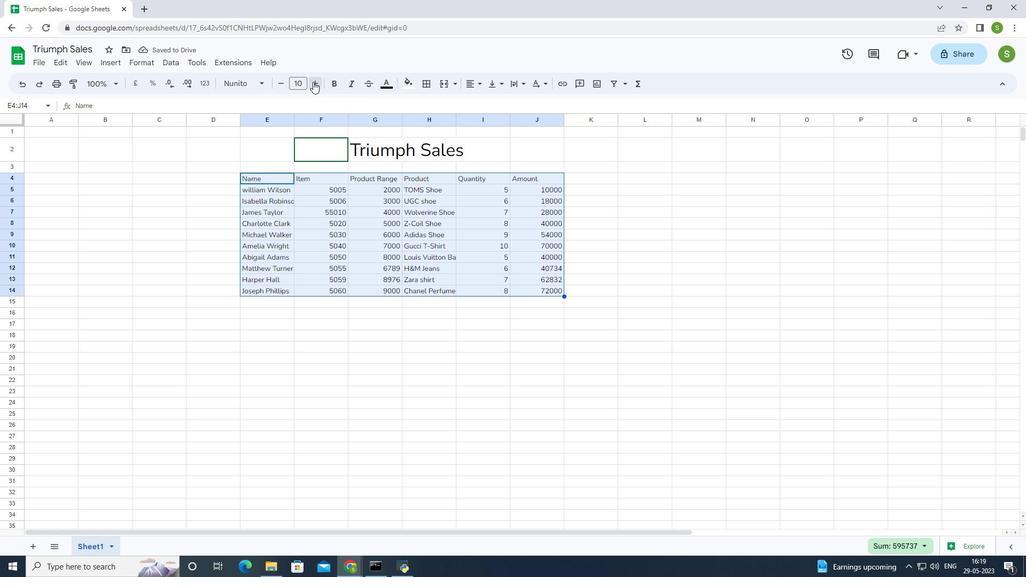 
Action: Mouse pressed left at (313, 81)
Screenshot: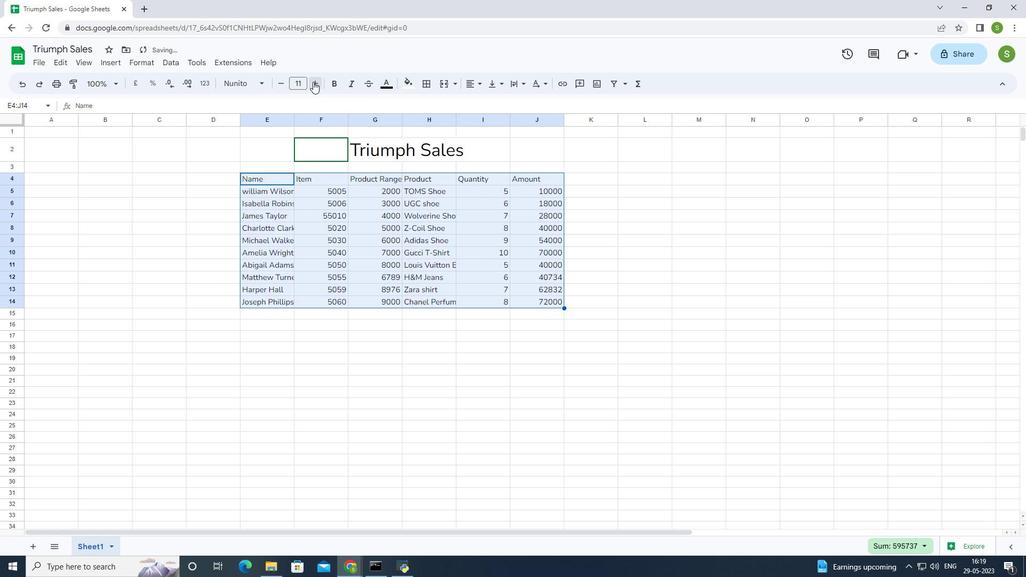
Action: Mouse pressed left at (313, 81)
Screenshot: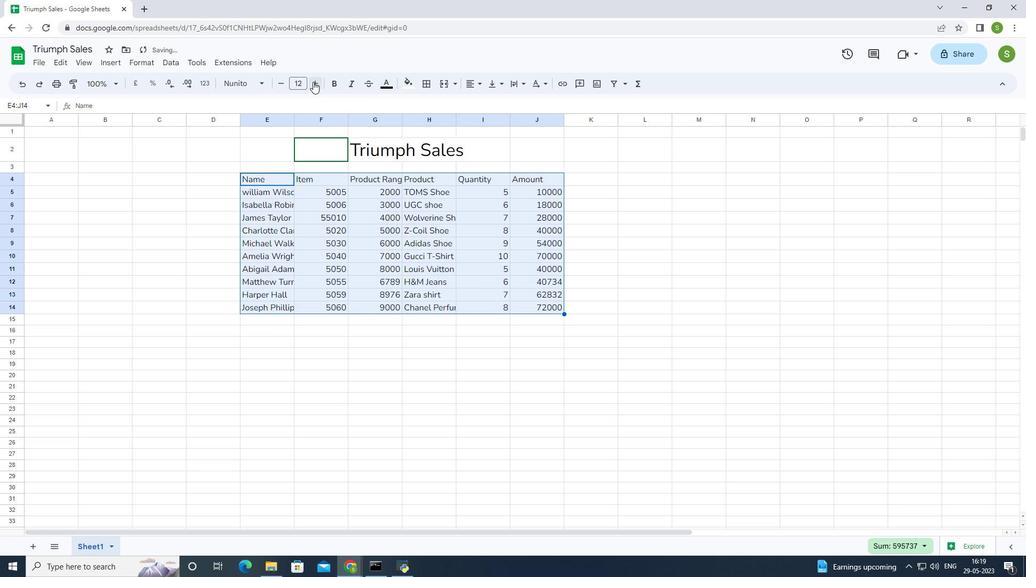 
Action: Mouse pressed left at (313, 81)
Screenshot: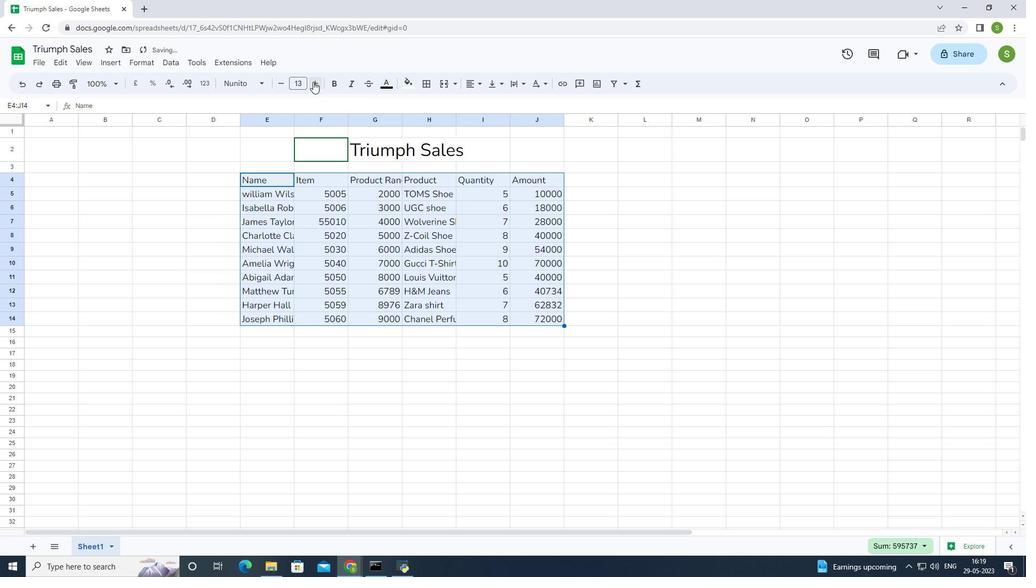 
Action: Mouse pressed left at (313, 81)
Screenshot: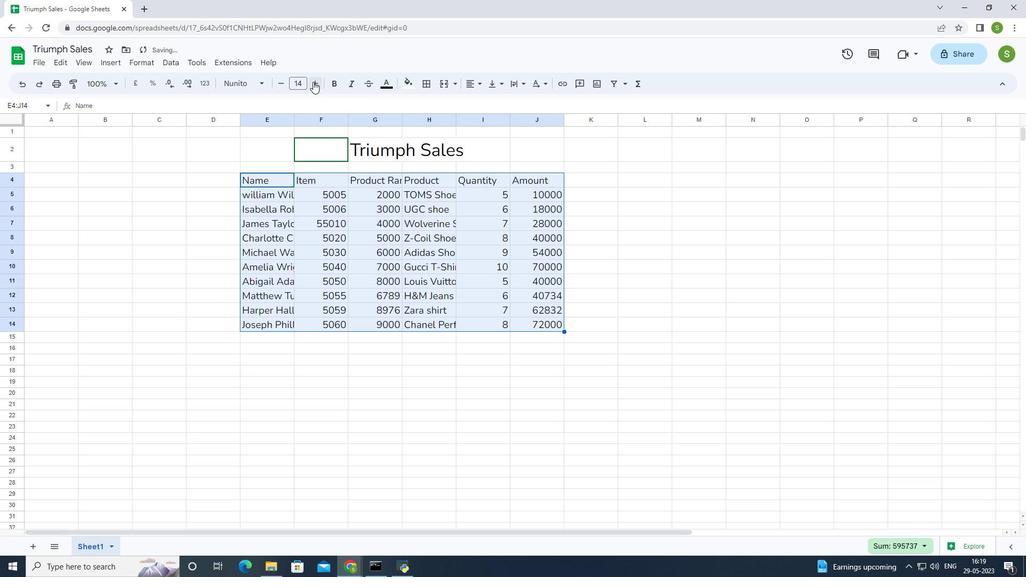 
Action: Mouse pressed left at (313, 81)
Screenshot: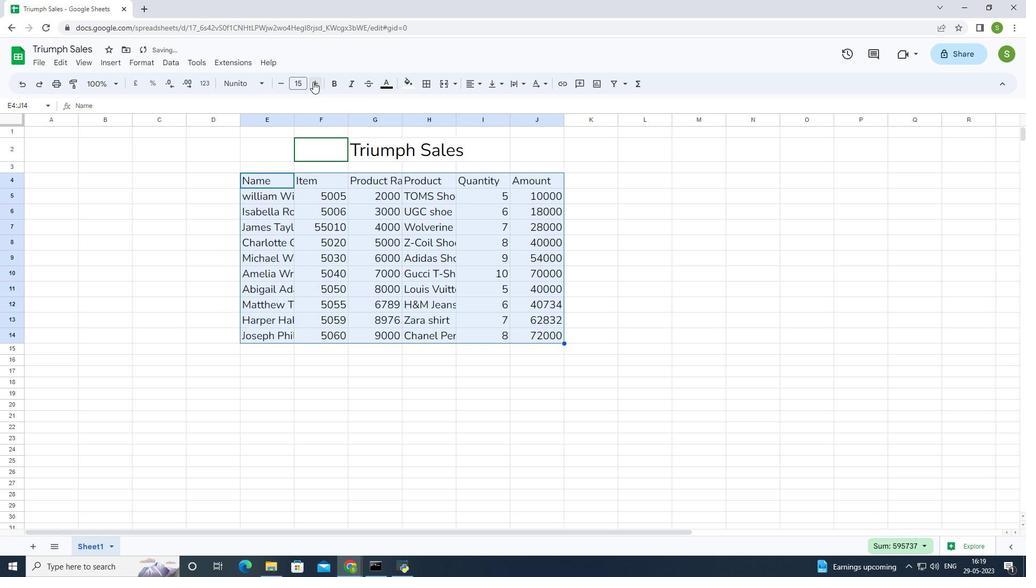 
Action: Mouse pressed left at (313, 81)
Screenshot: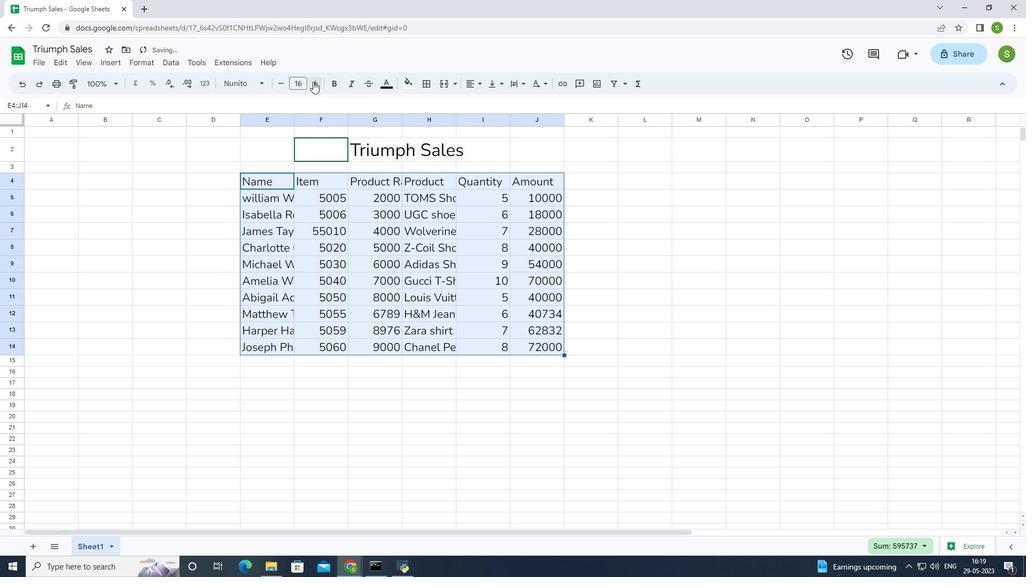 
Action: Mouse moved to (628, 282)
Screenshot: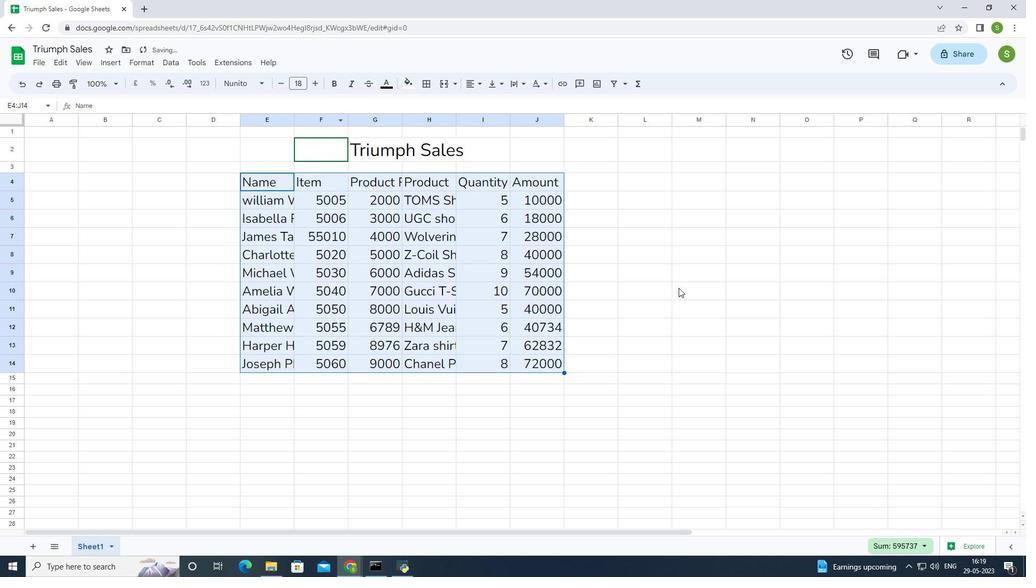 
Action: Mouse pressed left at (628, 282)
Screenshot: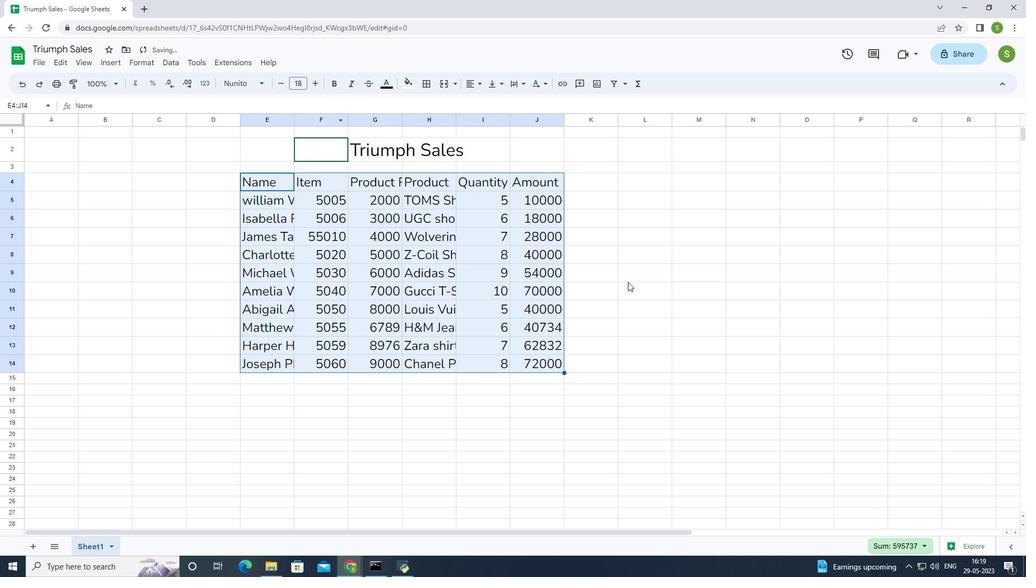 
Action: Mouse moved to (626, 278)
Screenshot: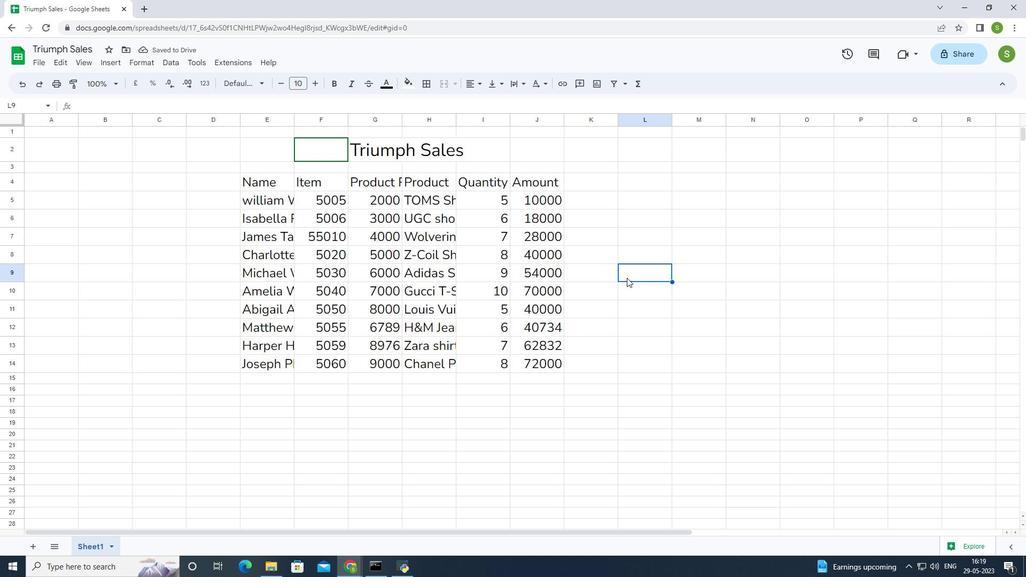 
Action: Key pressed ctrl+S
Screenshot: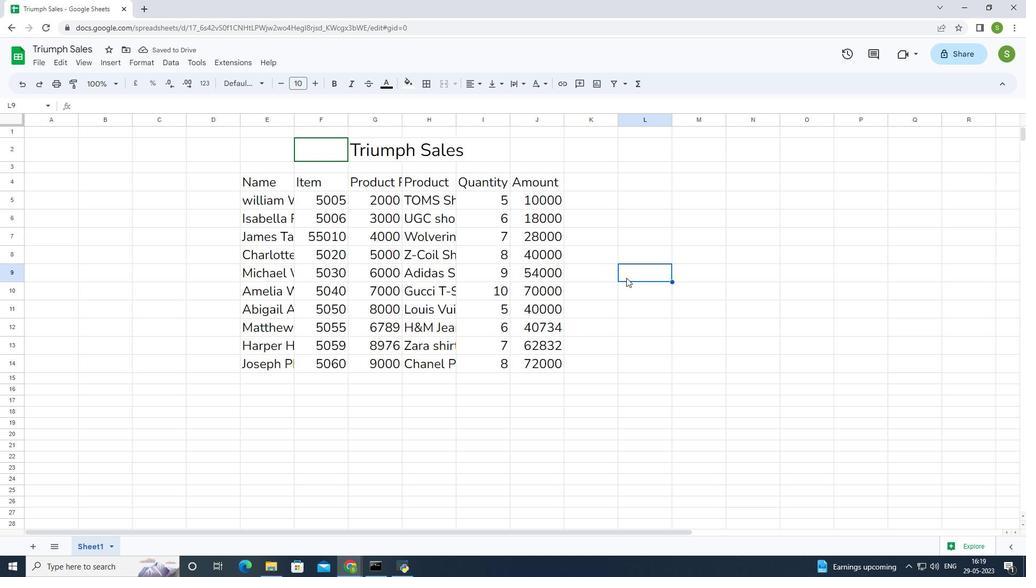 
